 Task: Find connections with filter location Marktredwitz with filter topic #Letsworkwith filter profile language French with filter current company LiveLaw with filter school Navy Children School with filter industry Events Services with filter service category Personal Injury Law with filter keywords title Mentor
Action: Mouse moved to (526, 44)
Screenshot: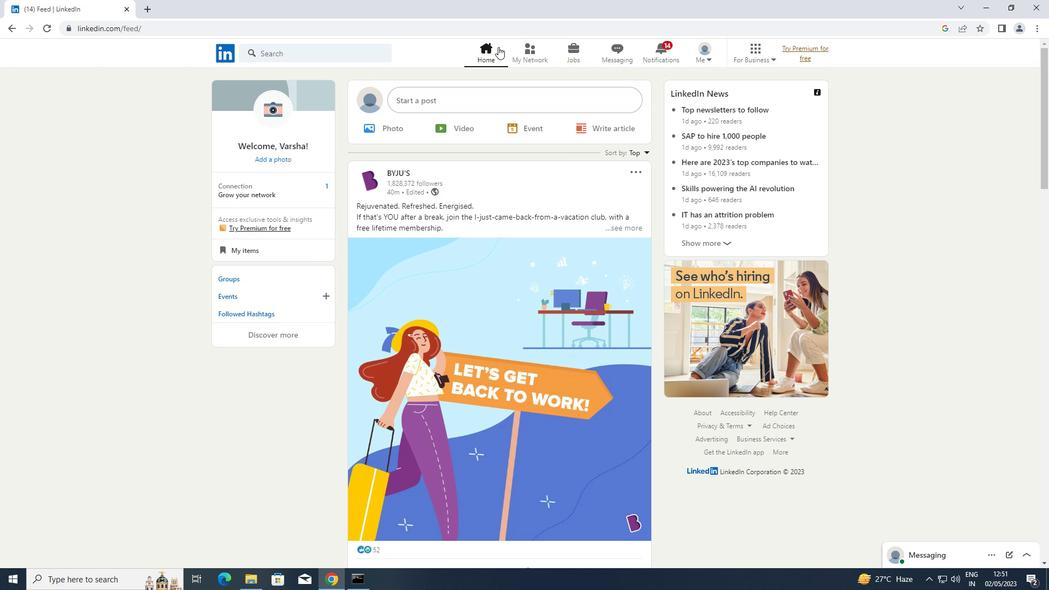 
Action: Mouse pressed left at (526, 44)
Screenshot: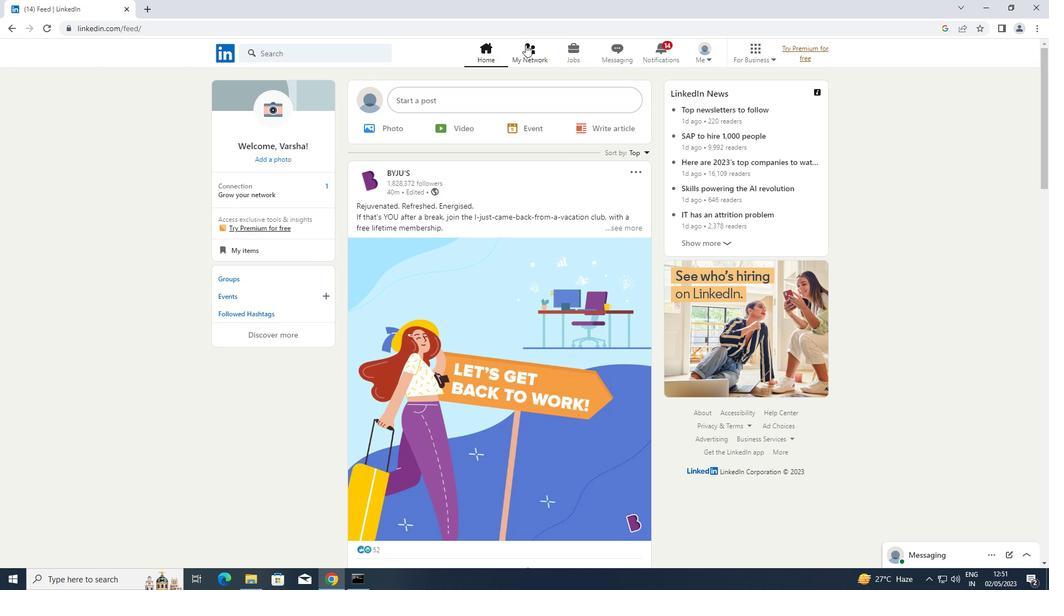 
Action: Mouse moved to (314, 107)
Screenshot: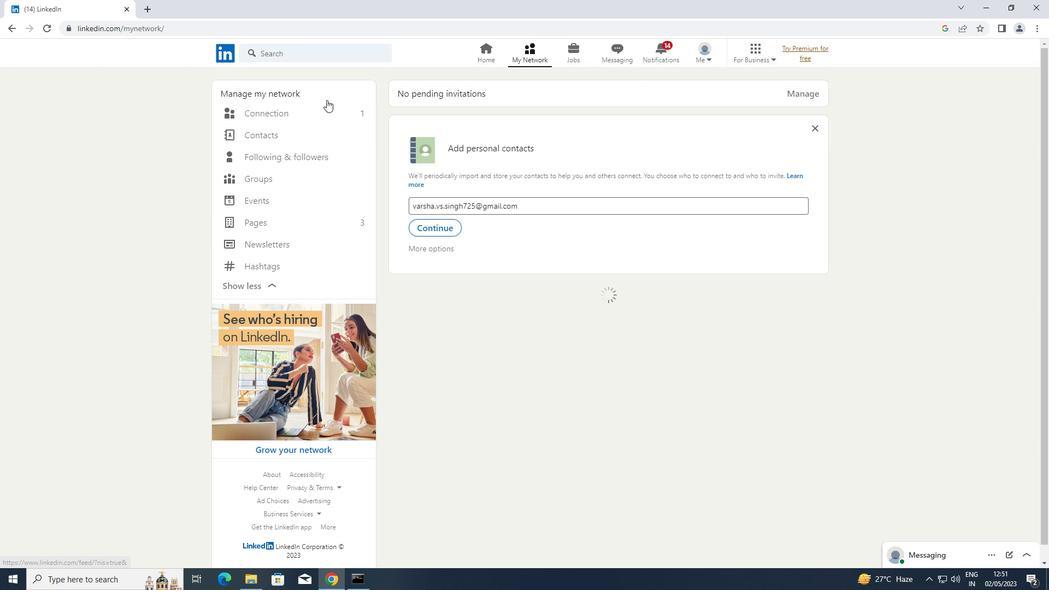 
Action: Mouse pressed left at (314, 107)
Screenshot: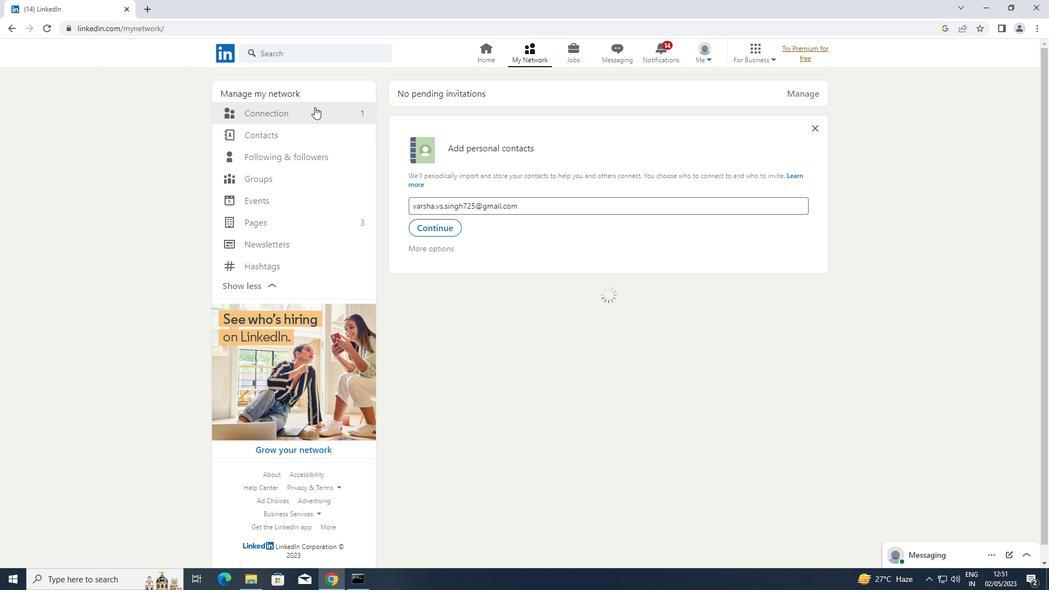 
Action: Mouse moved to (618, 110)
Screenshot: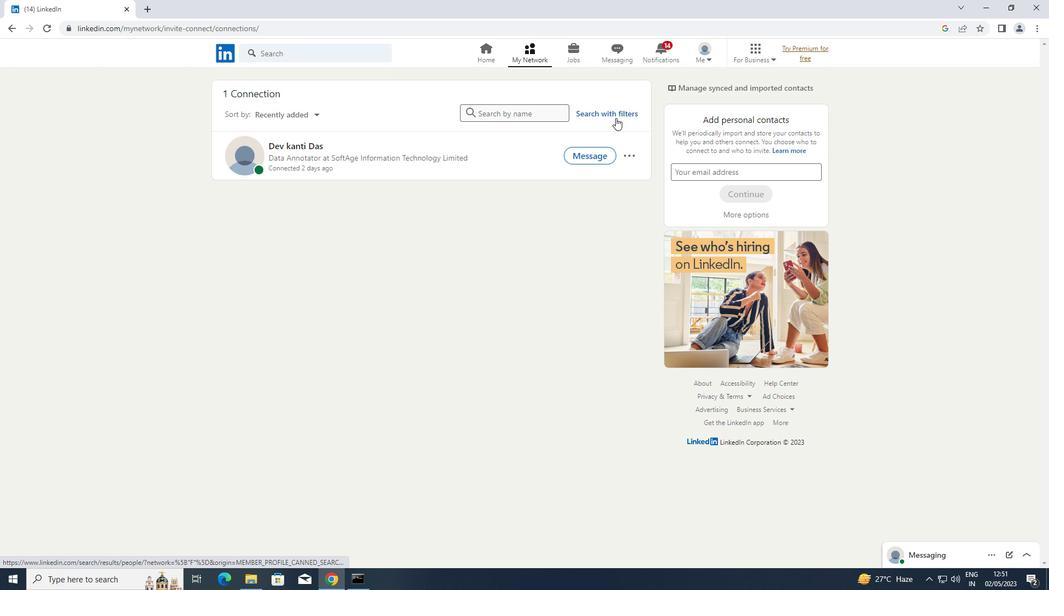 
Action: Mouse pressed left at (618, 110)
Screenshot: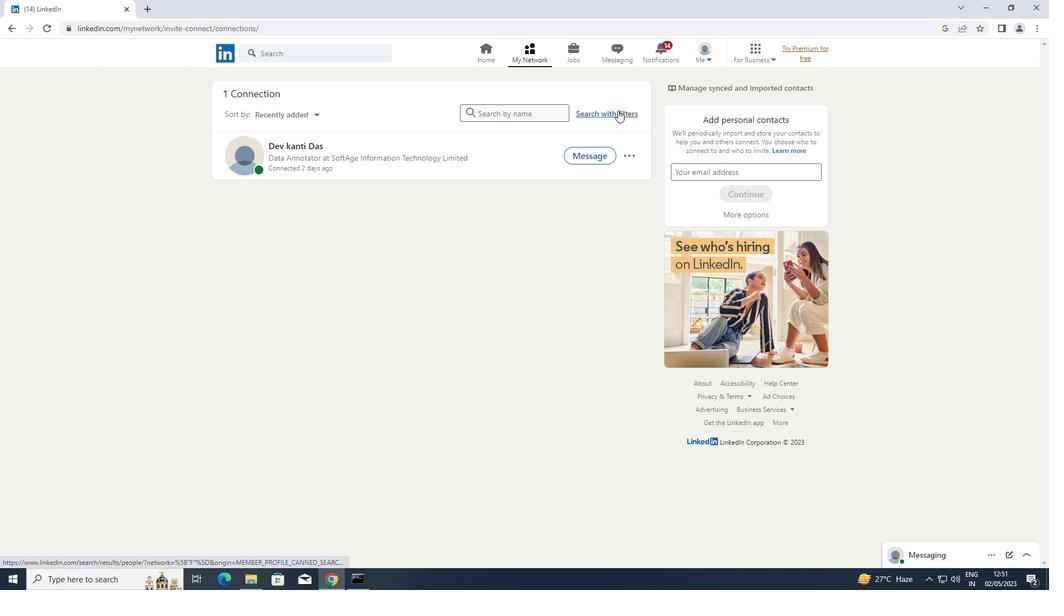 
Action: Mouse moved to (549, 82)
Screenshot: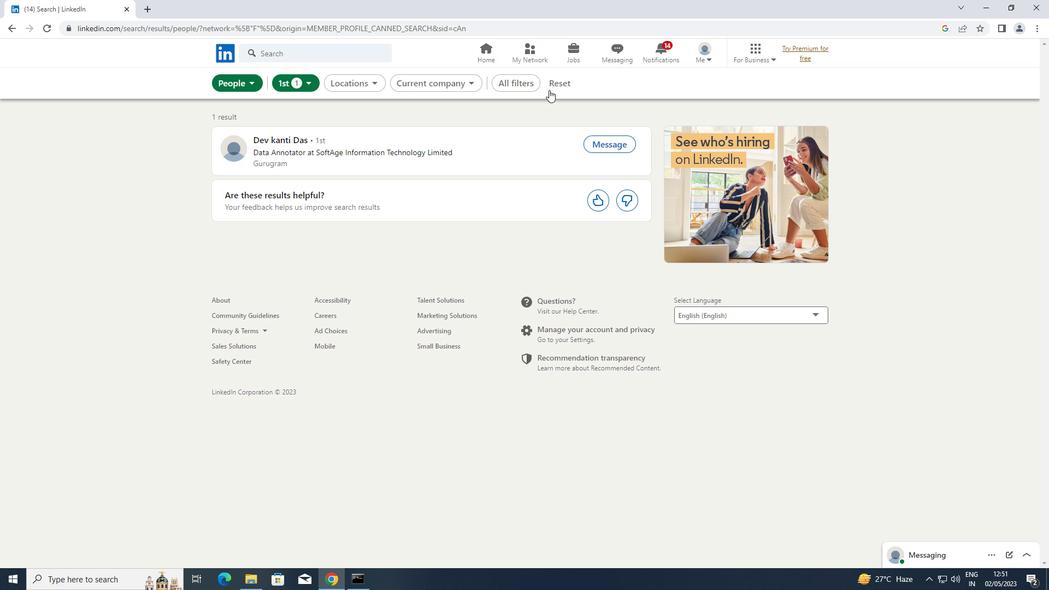 
Action: Mouse pressed left at (549, 82)
Screenshot: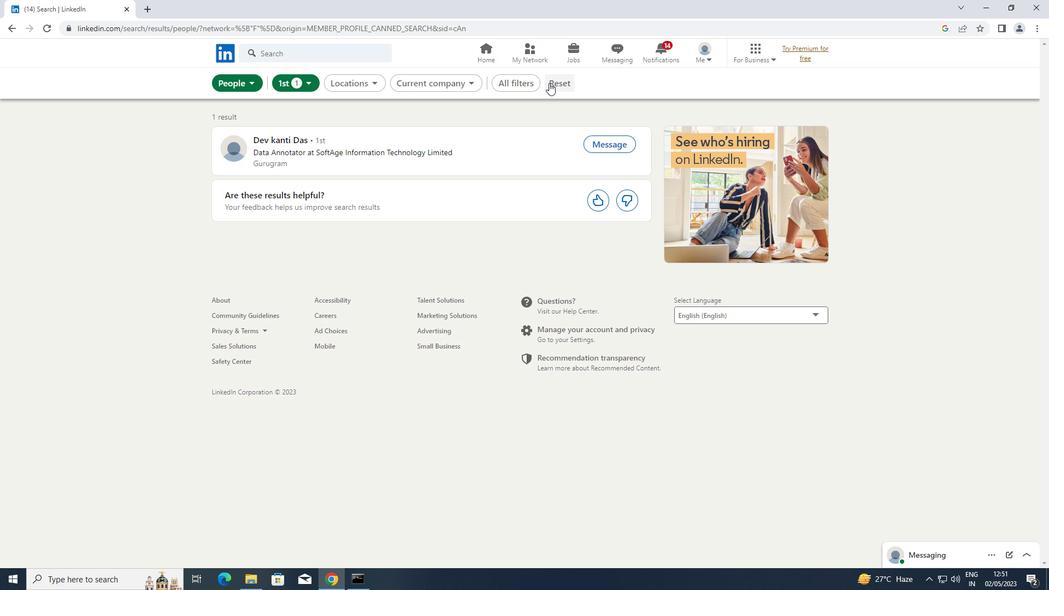 
Action: Mouse moved to (549, 84)
Screenshot: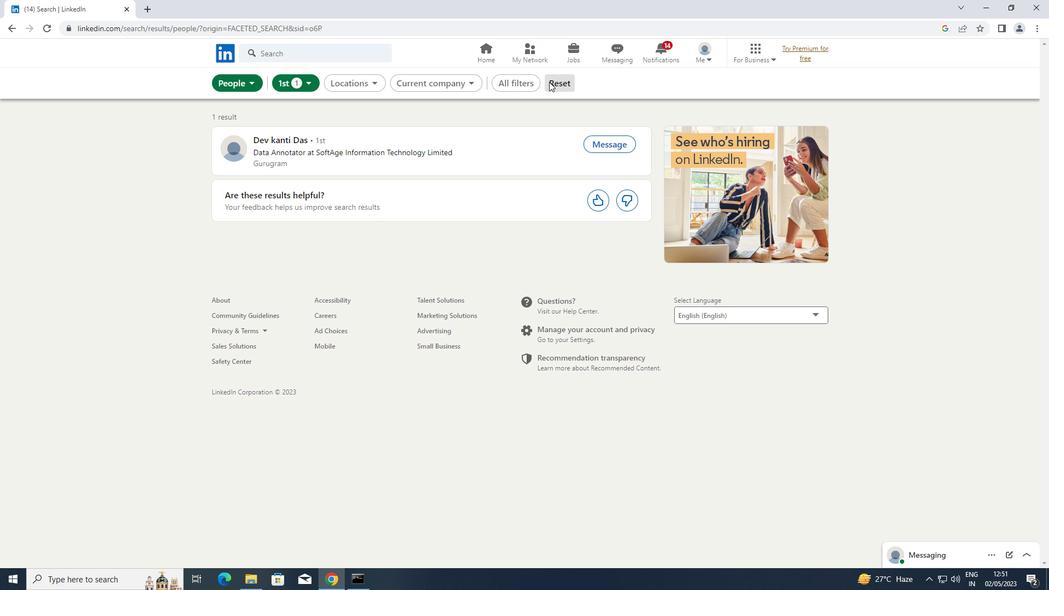 
Action: Mouse pressed left at (549, 84)
Screenshot: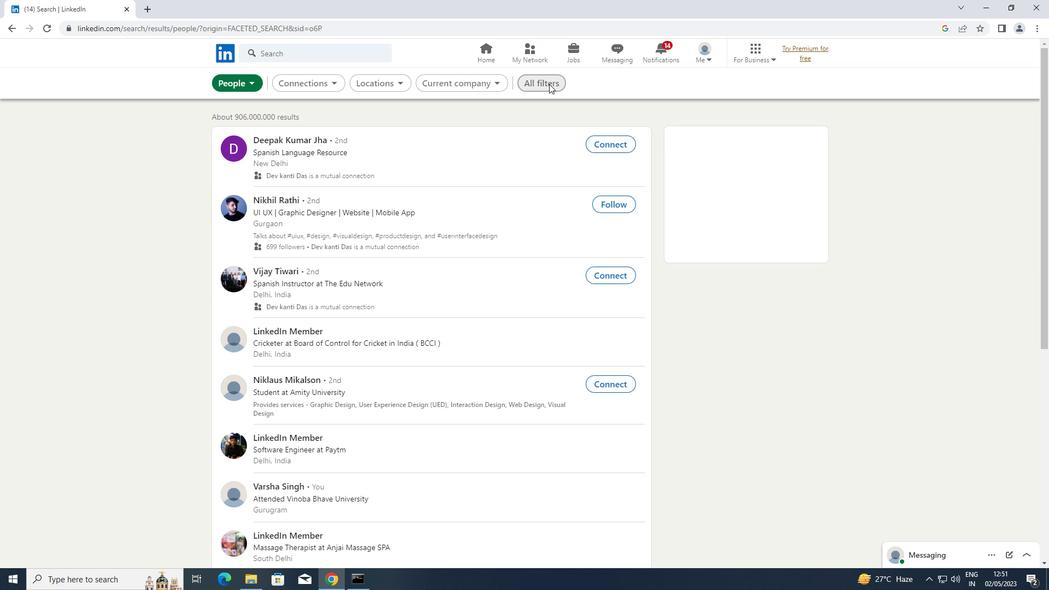 
Action: Mouse moved to (715, 201)
Screenshot: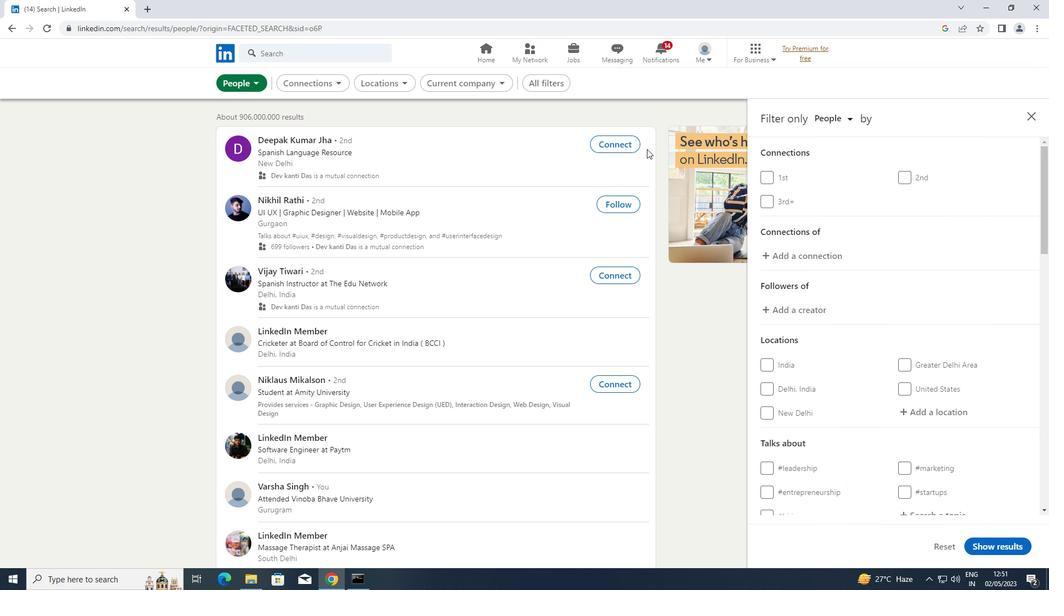 
Action: Mouse scrolled (715, 201) with delta (0, 0)
Screenshot: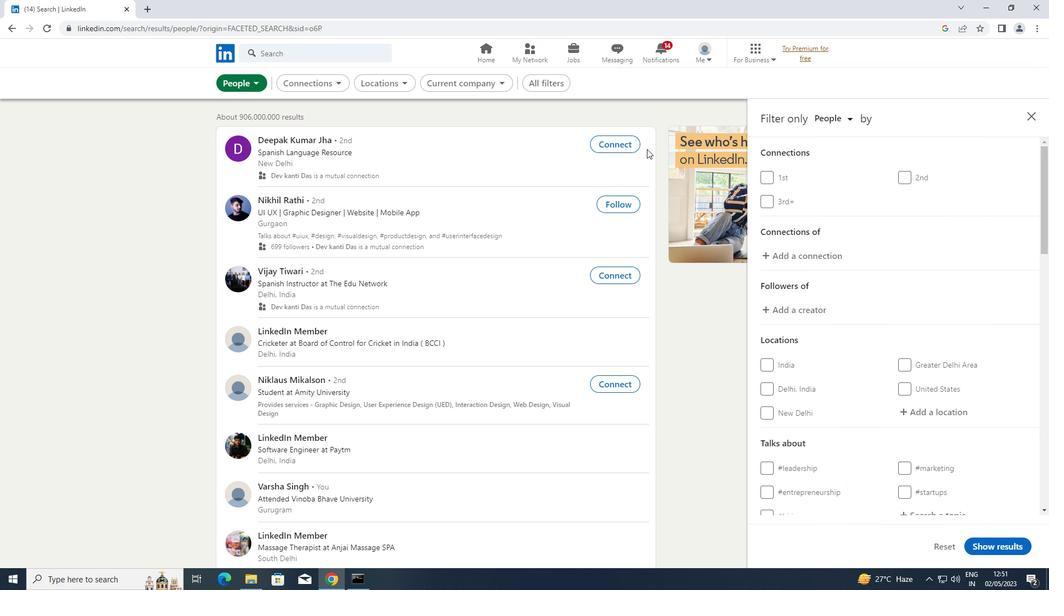 
Action: Mouse moved to (720, 206)
Screenshot: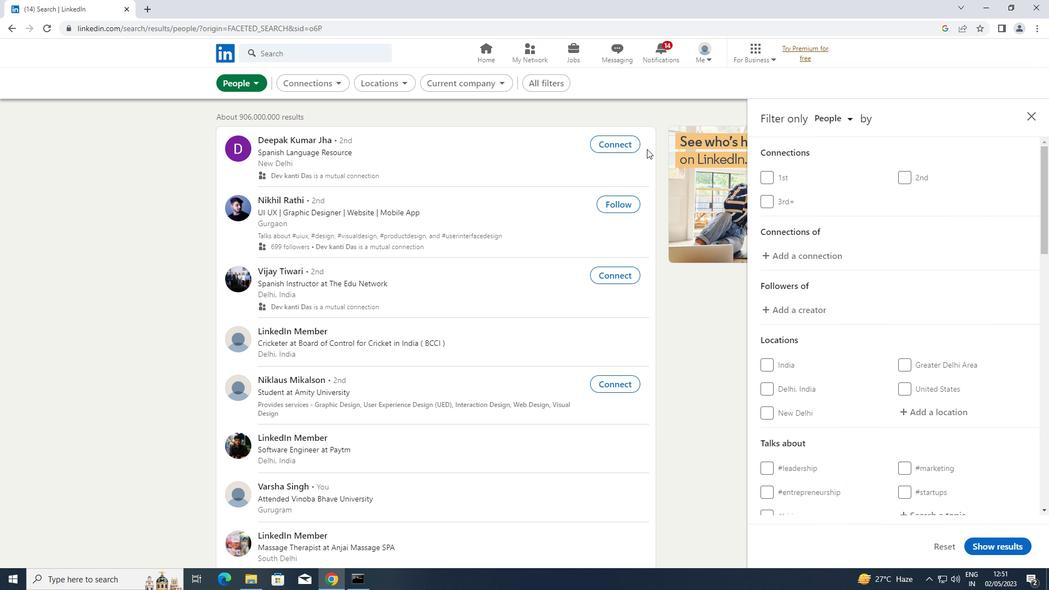 
Action: Mouse scrolled (720, 205) with delta (0, 0)
Screenshot: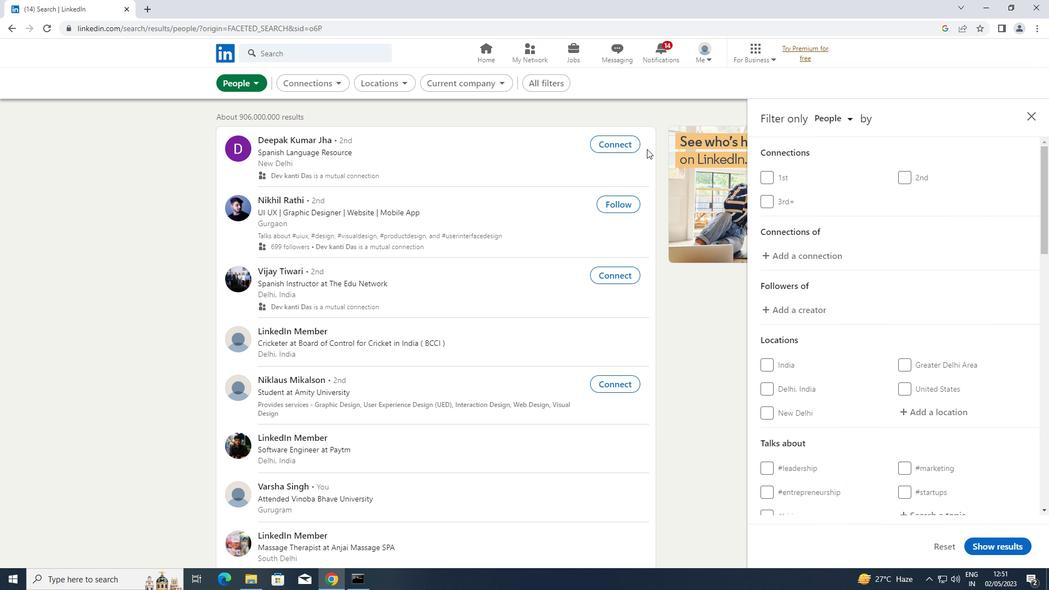 
Action: Mouse moved to (720, 206)
Screenshot: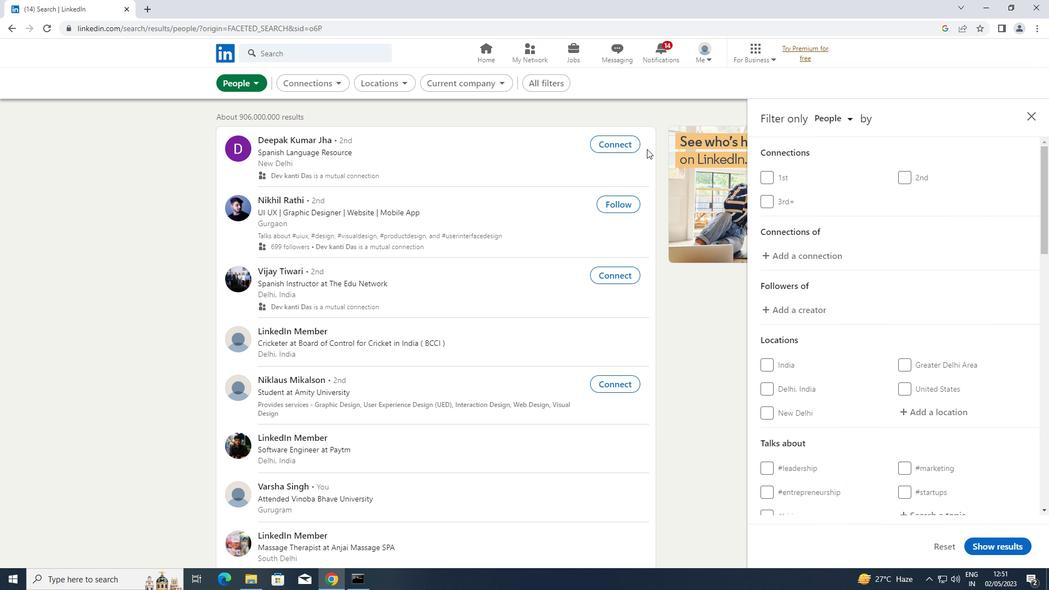 
Action: Mouse scrolled (720, 205) with delta (0, 0)
Screenshot: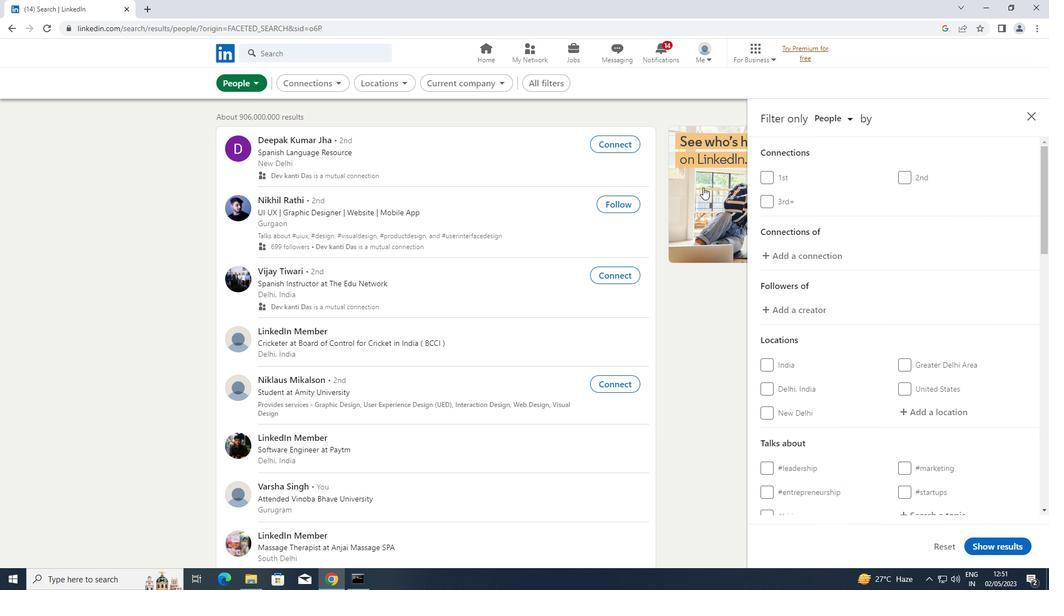 
Action: Mouse moved to (948, 406)
Screenshot: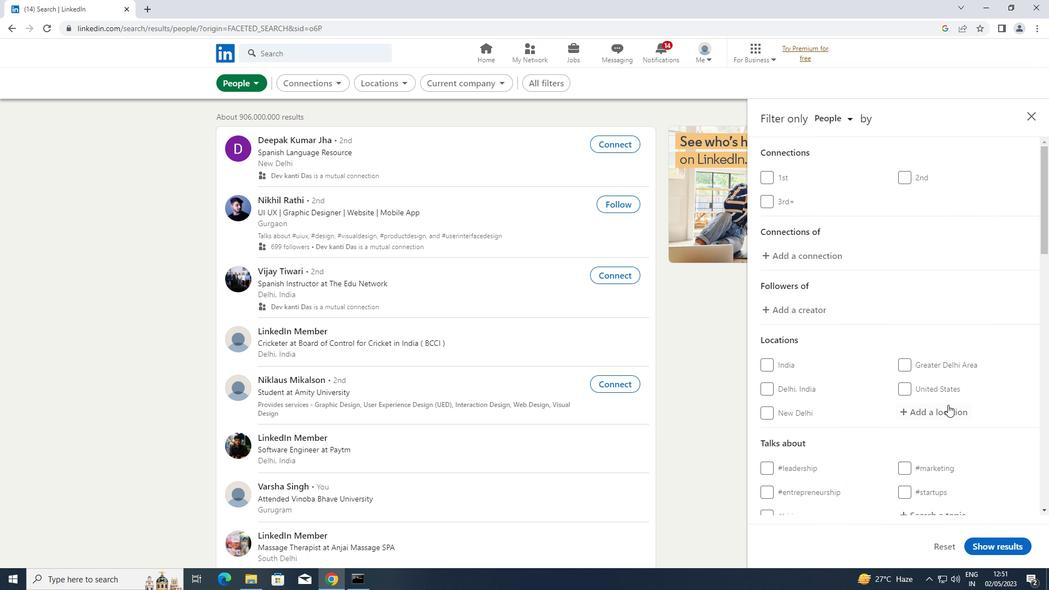 
Action: Mouse pressed left at (948, 406)
Screenshot: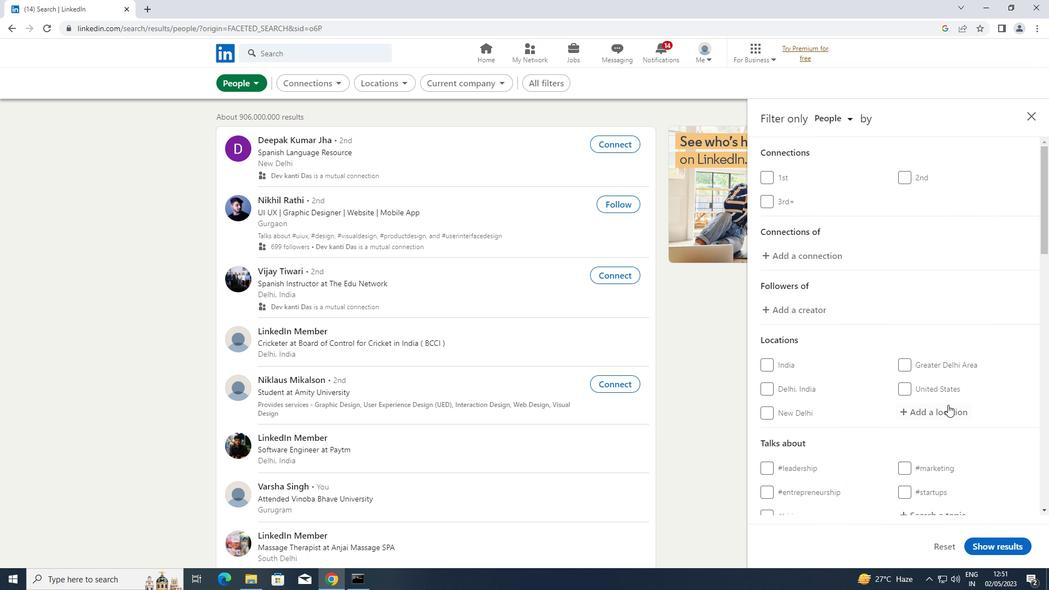 
Action: Mouse moved to (948, 407)
Screenshot: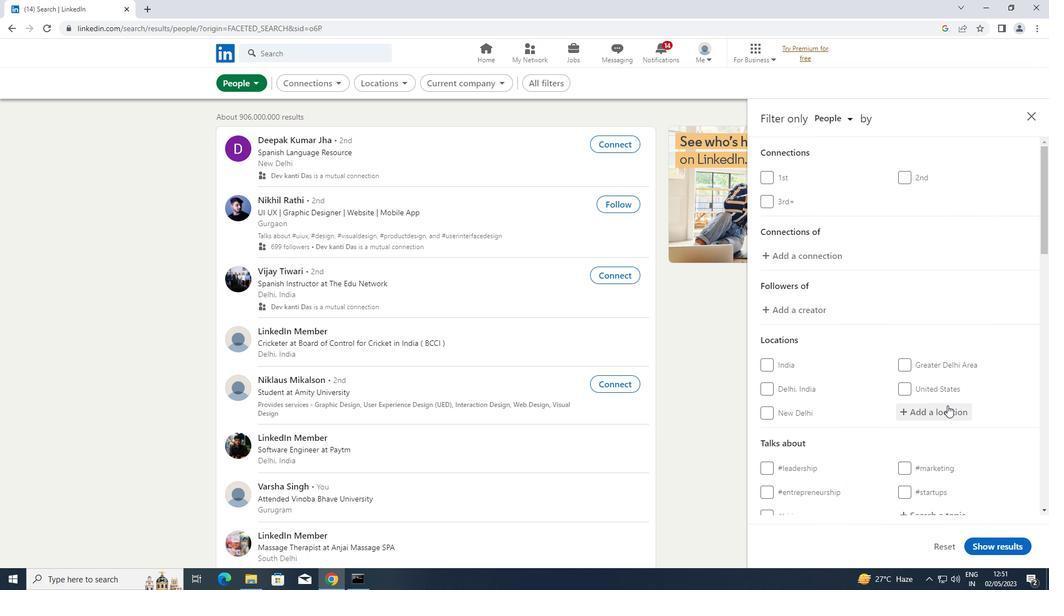 
Action: Key pressed <Key.shift>MARKTREDWITZ
Screenshot: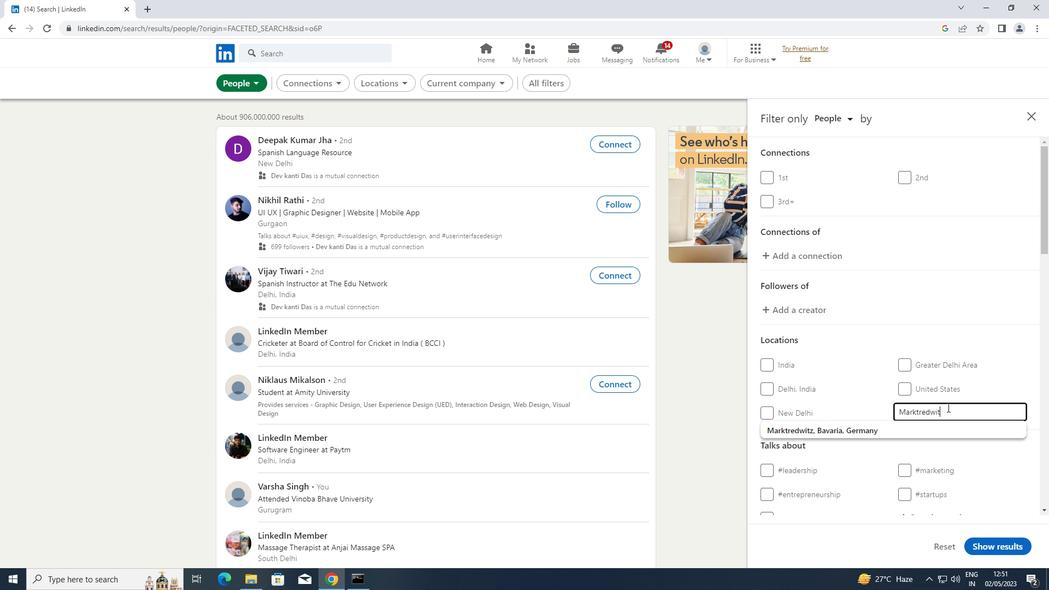 
Action: Mouse moved to (941, 460)
Screenshot: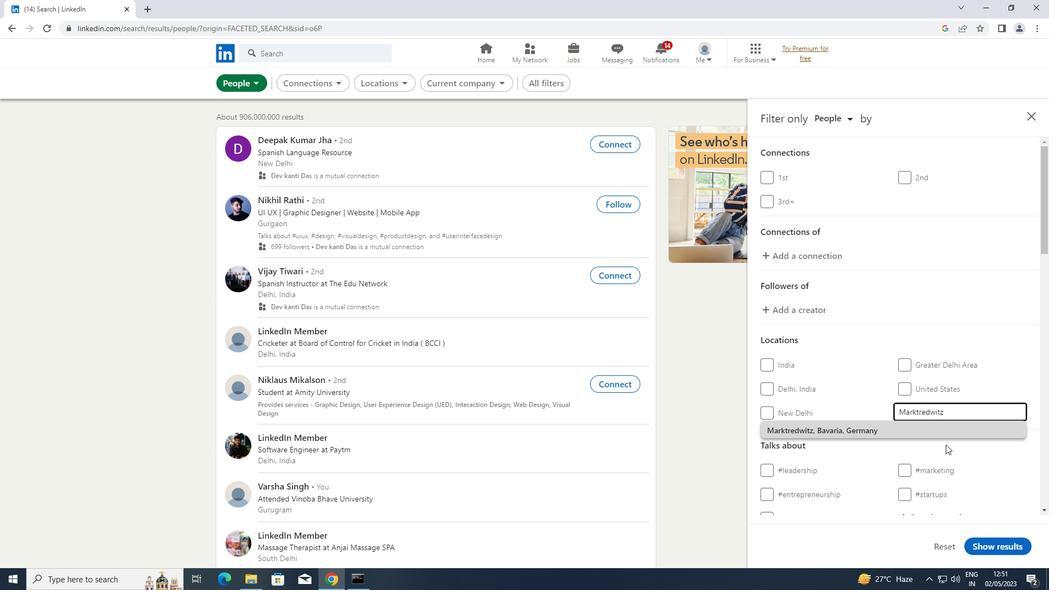 
Action: Mouse scrolled (941, 459) with delta (0, 0)
Screenshot: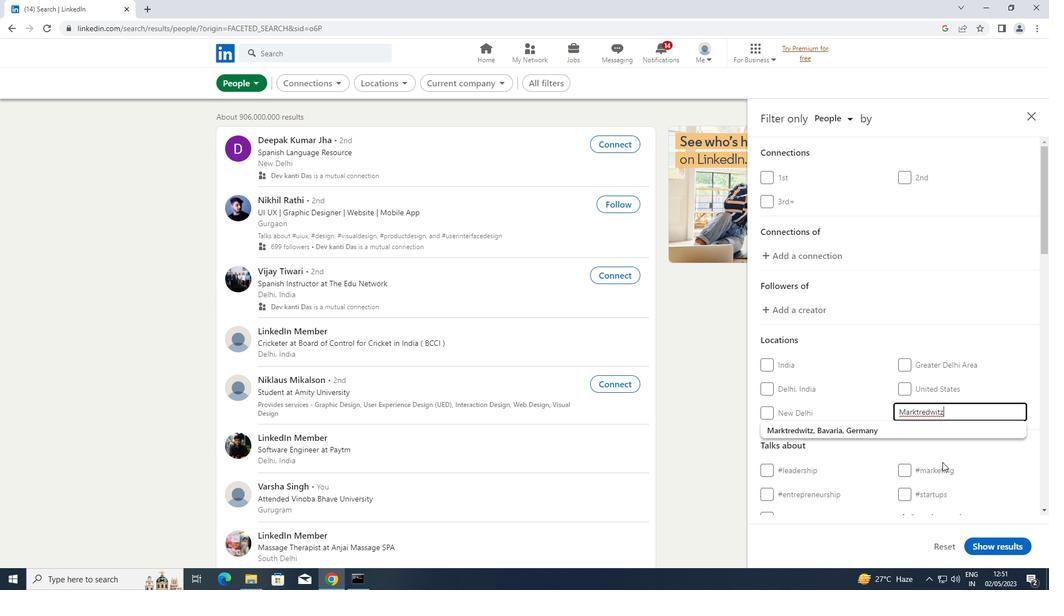 
Action: Mouse scrolled (941, 459) with delta (0, 0)
Screenshot: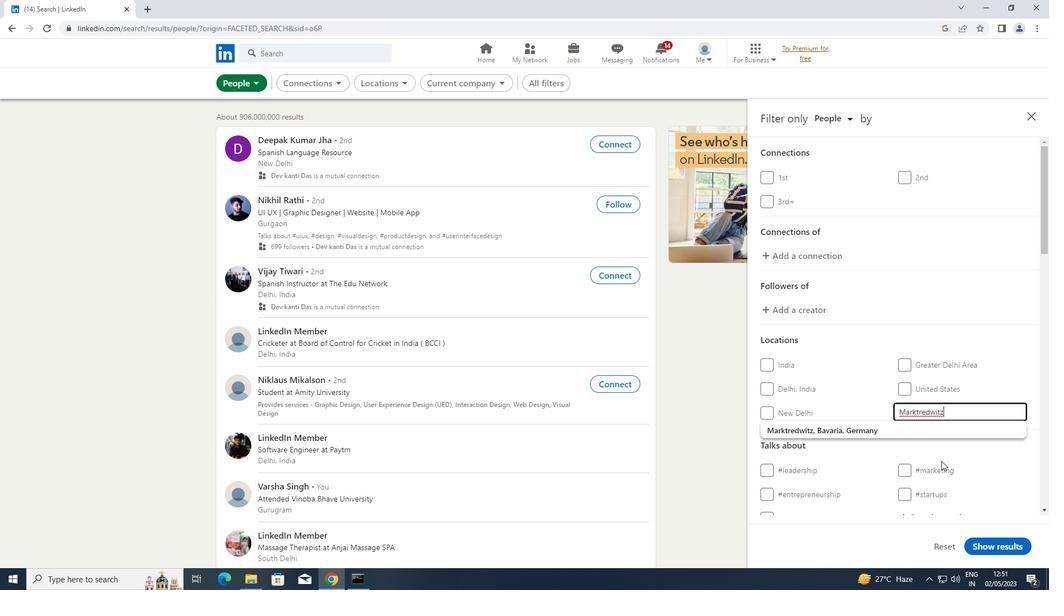 
Action: Mouse moved to (935, 409)
Screenshot: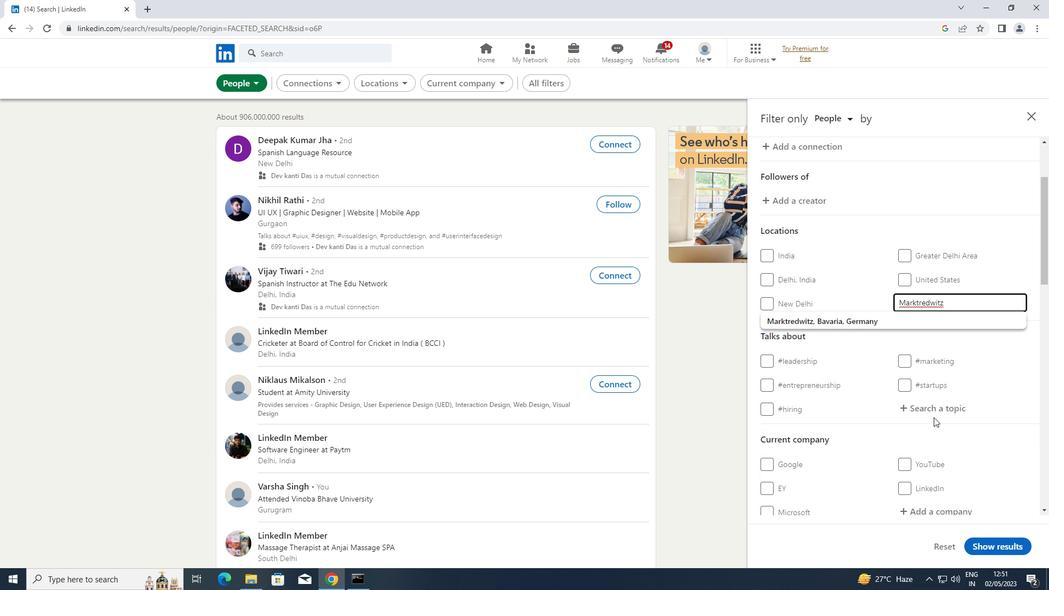 
Action: Mouse pressed left at (935, 409)
Screenshot: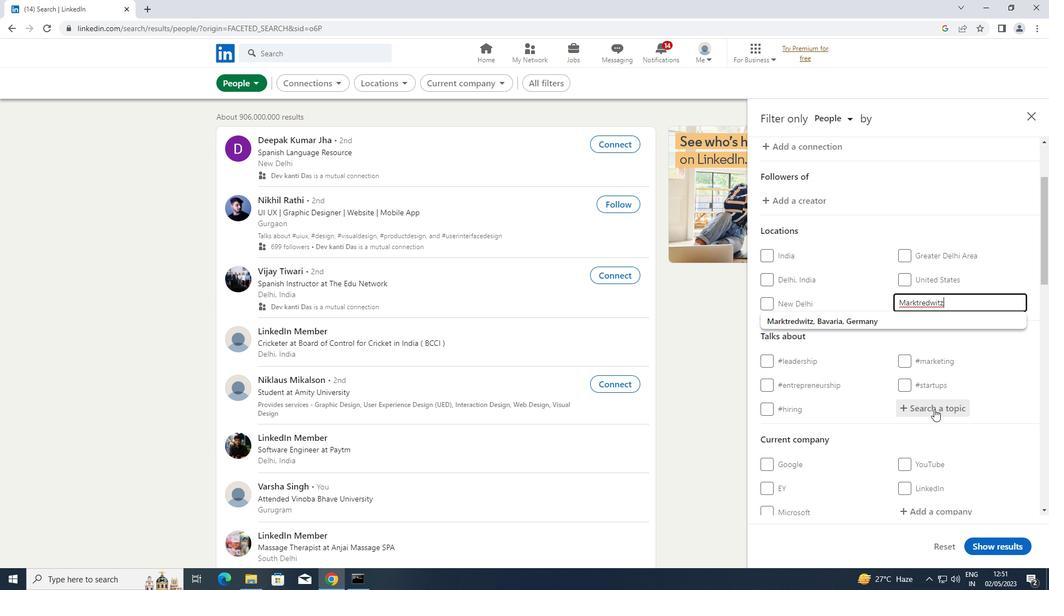 
Action: Key pressed <Key.shift>LETSWO
Screenshot: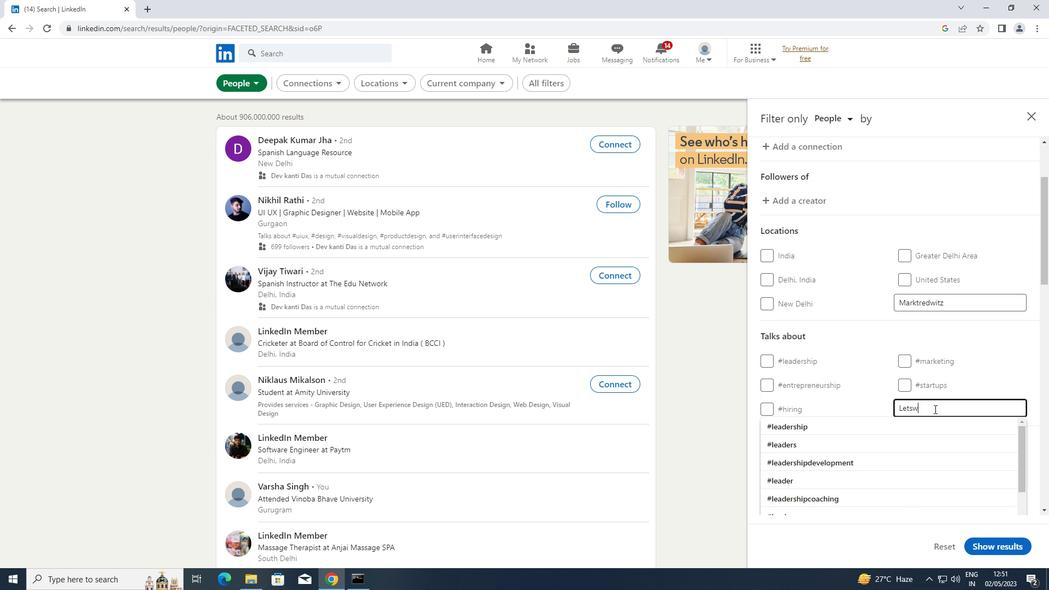 
Action: Mouse moved to (827, 427)
Screenshot: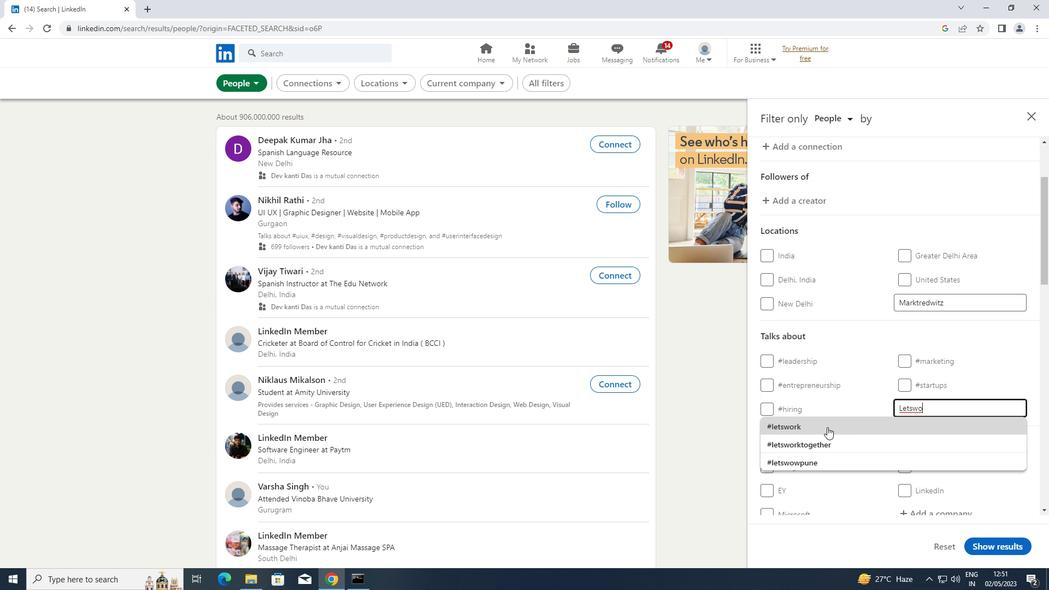 
Action: Mouse pressed left at (827, 427)
Screenshot: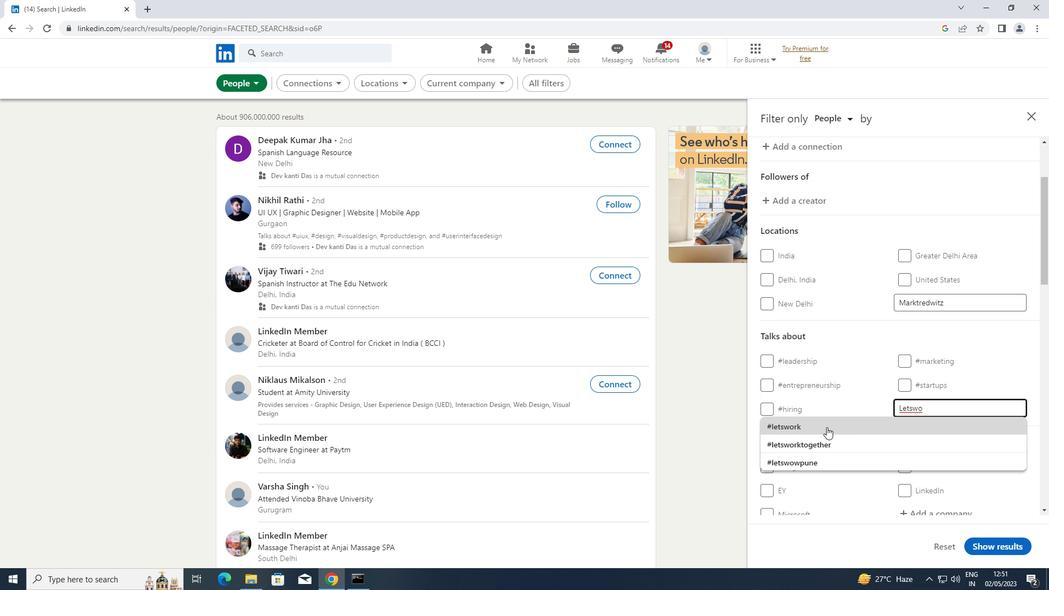 
Action: Mouse moved to (826, 426)
Screenshot: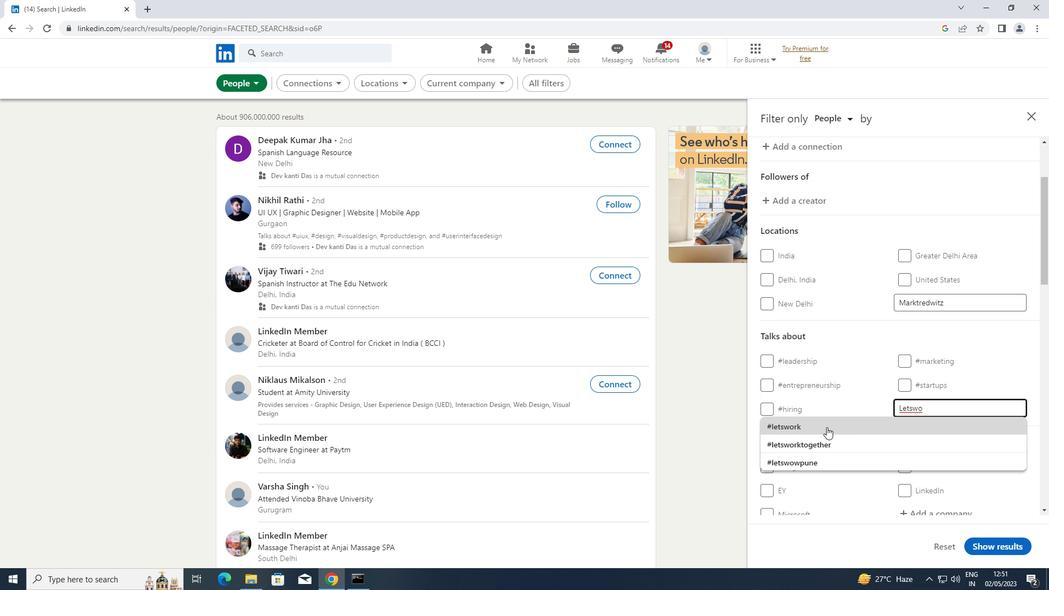 
Action: Mouse scrolled (826, 426) with delta (0, 0)
Screenshot: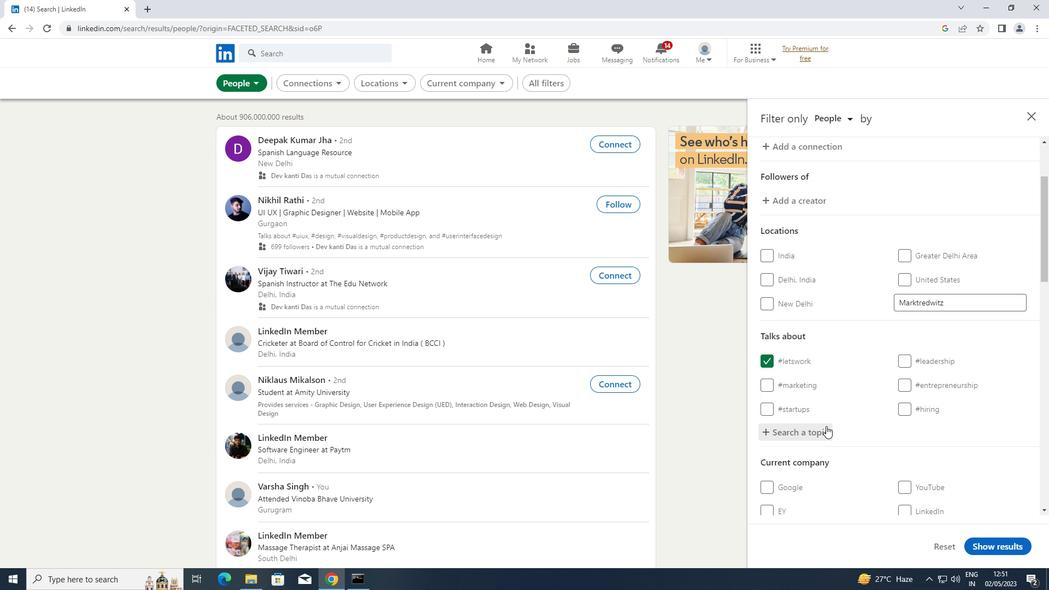 
Action: Mouse scrolled (826, 426) with delta (0, 0)
Screenshot: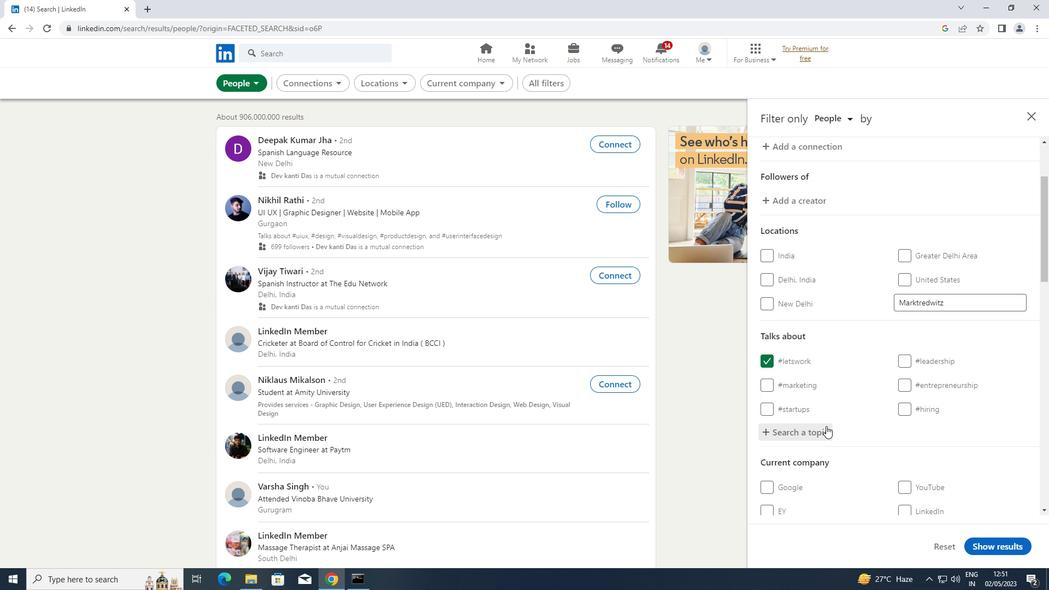 
Action: Mouse scrolled (826, 426) with delta (0, 0)
Screenshot: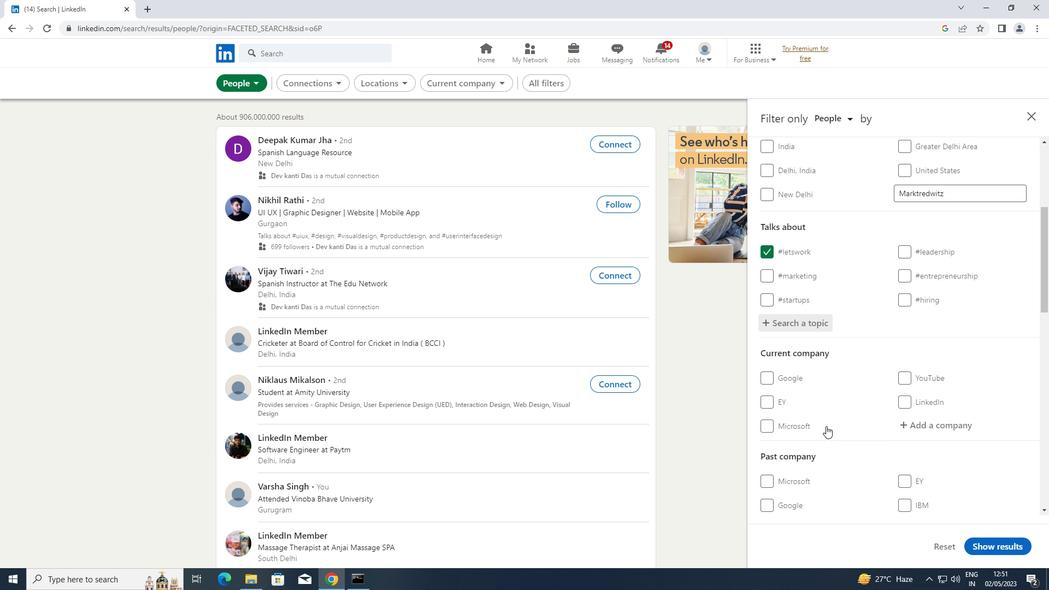 
Action: Mouse scrolled (826, 426) with delta (0, 0)
Screenshot: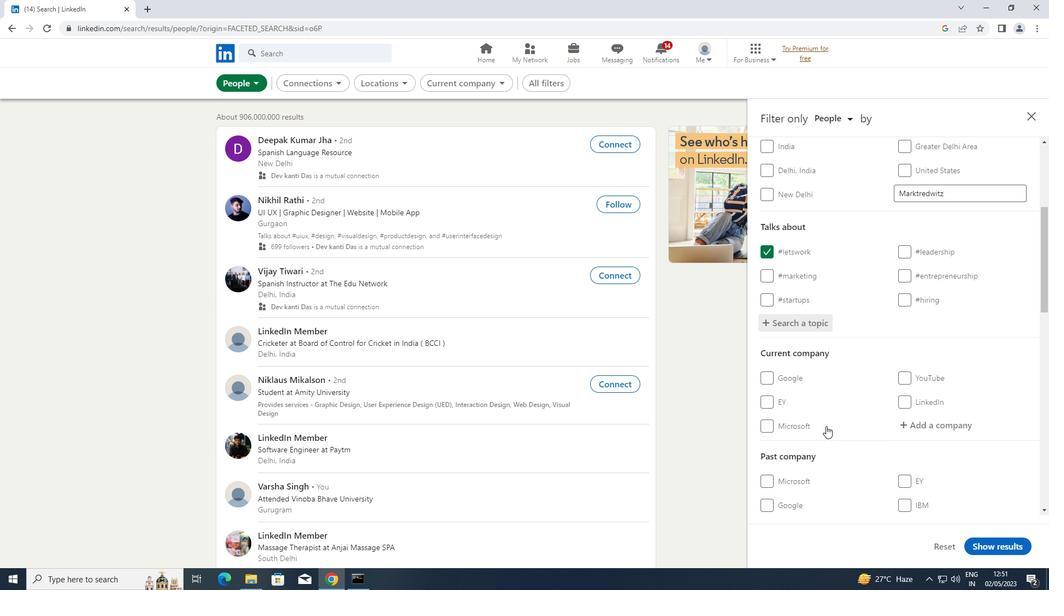 
Action: Mouse scrolled (826, 426) with delta (0, 0)
Screenshot: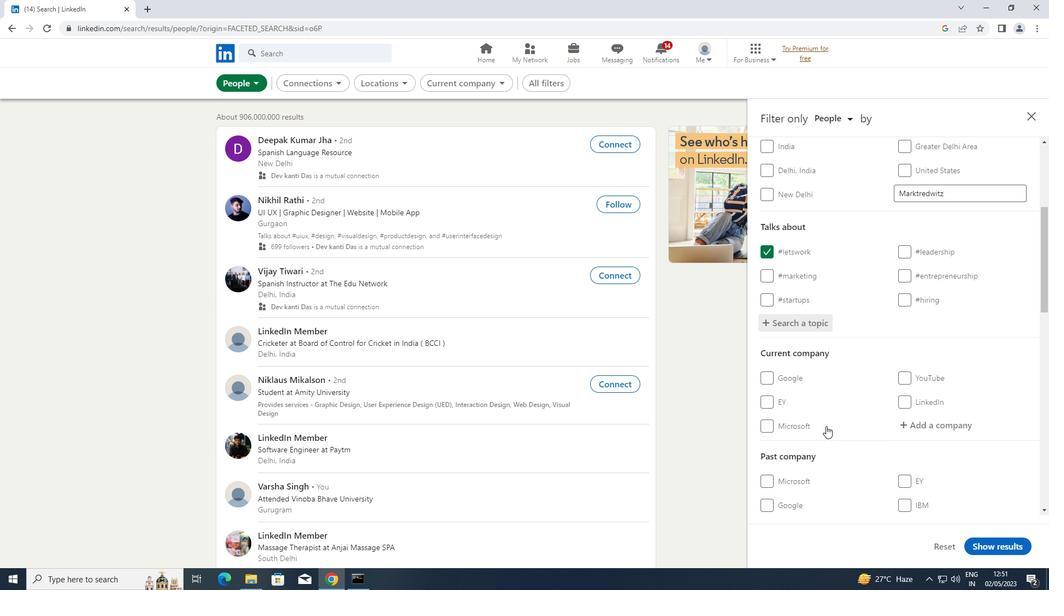 
Action: Mouse scrolled (826, 426) with delta (0, 0)
Screenshot: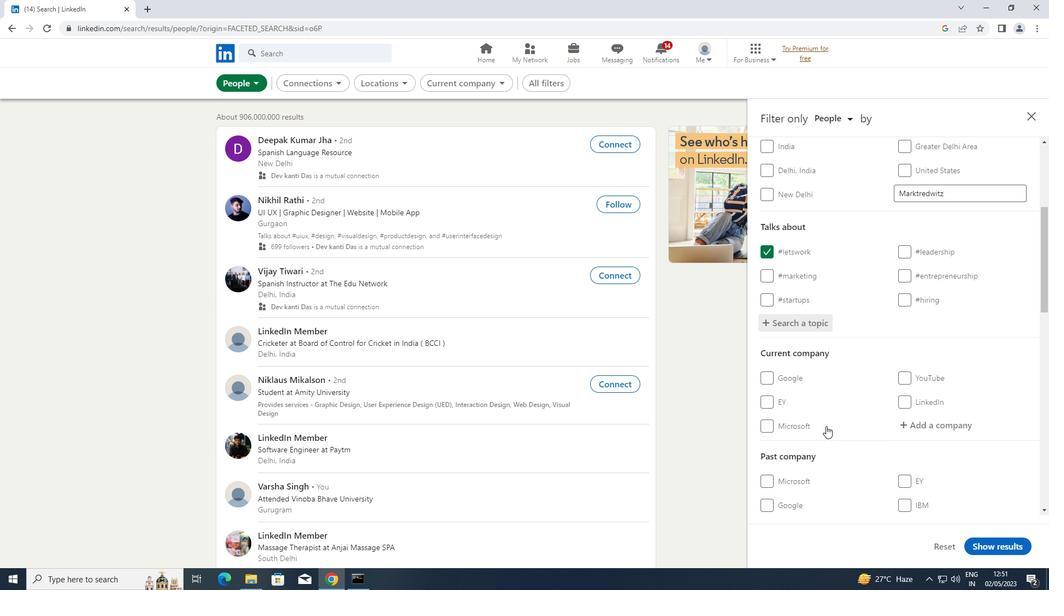 
Action: Mouse scrolled (826, 426) with delta (0, 0)
Screenshot: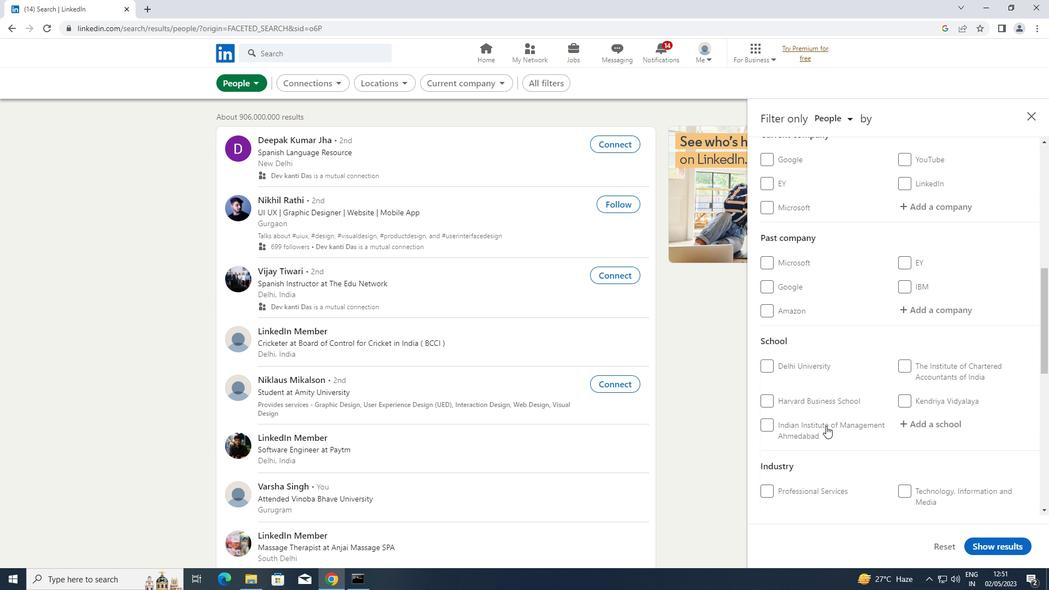 
Action: Mouse scrolled (826, 426) with delta (0, 0)
Screenshot: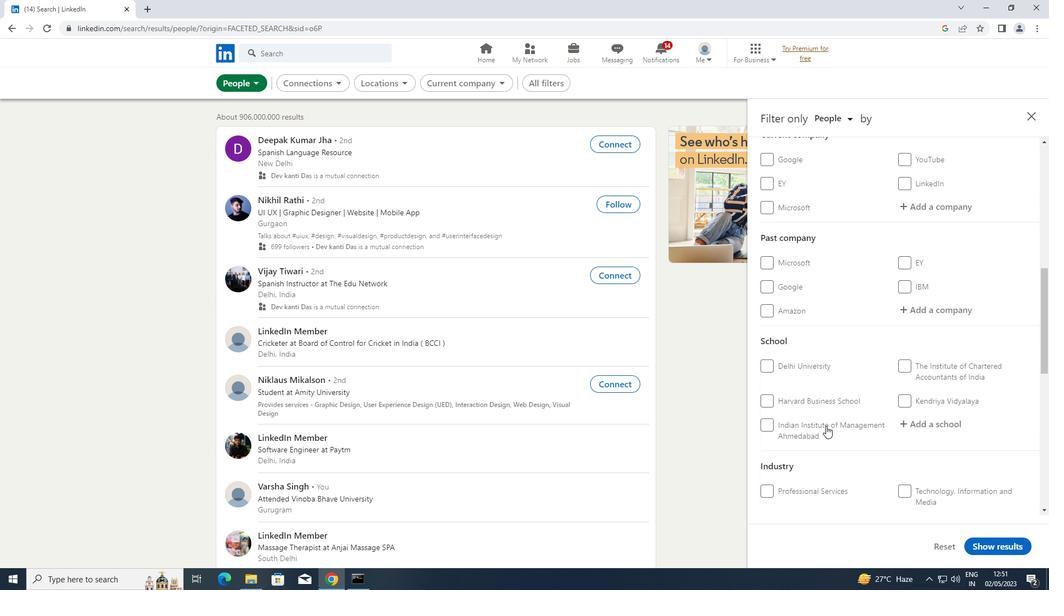 
Action: Mouse scrolled (826, 426) with delta (0, 0)
Screenshot: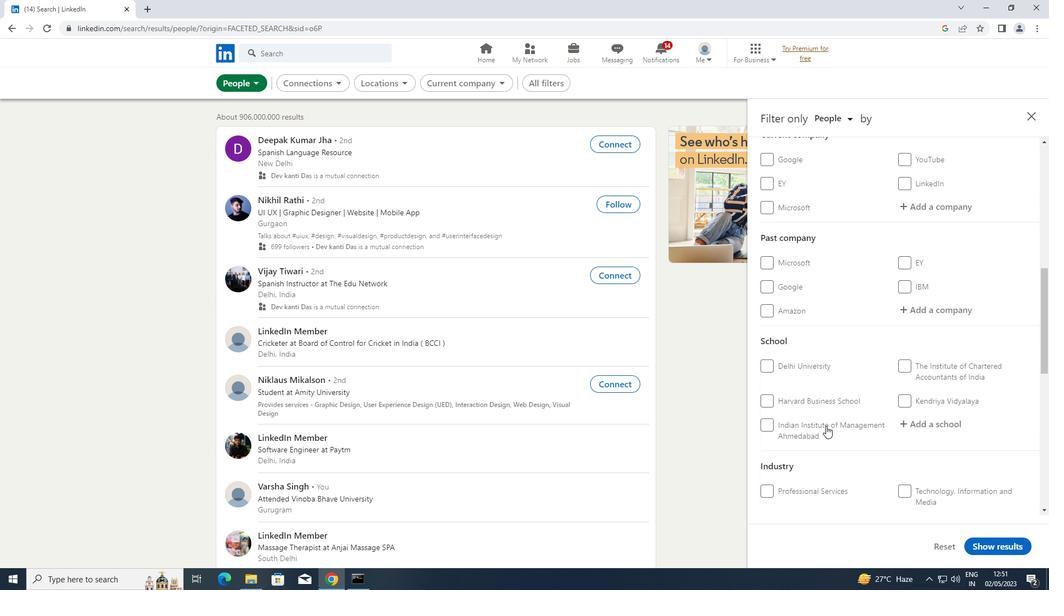 
Action: Mouse scrolled (826, 426) with delta (0, 0)
Screenshot: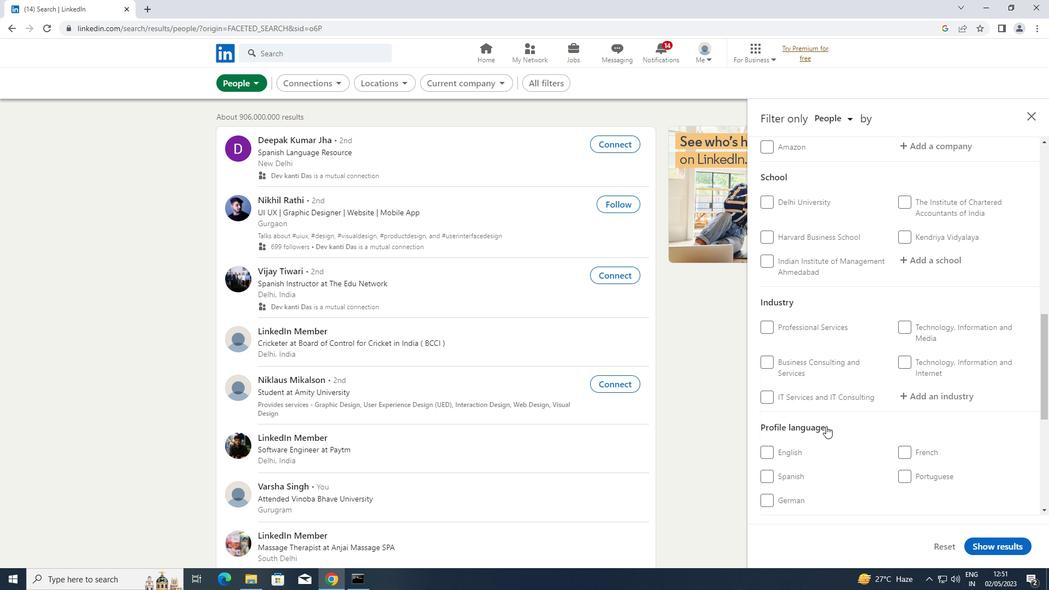 
Action: Mouse scrolled (826, 426) with delta (0, 0)
Screenshot: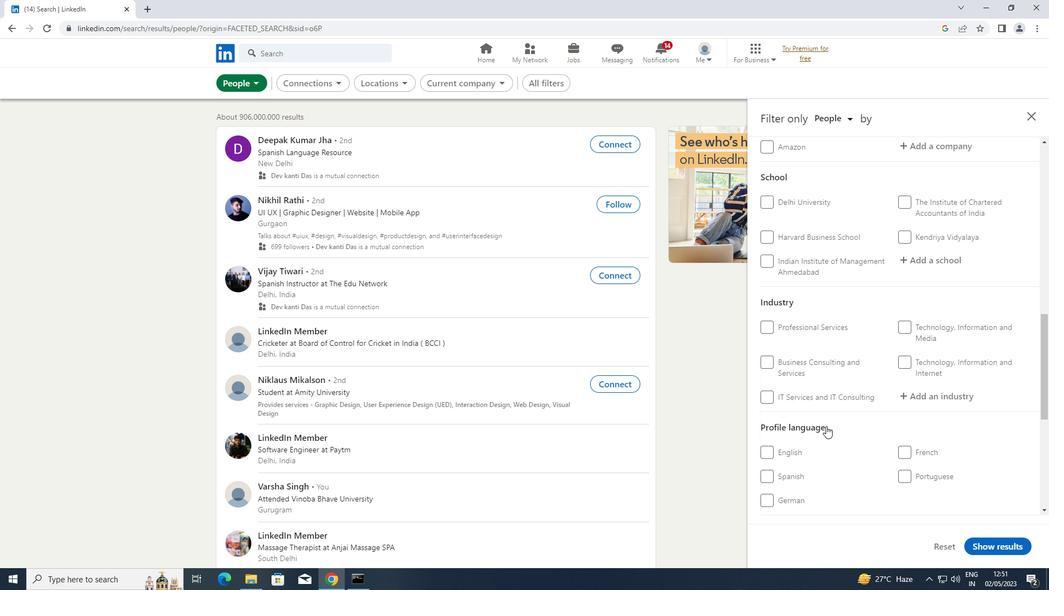 
Action: Mouse scrolled (826, 426) with delta (0, 0)
Screenshot: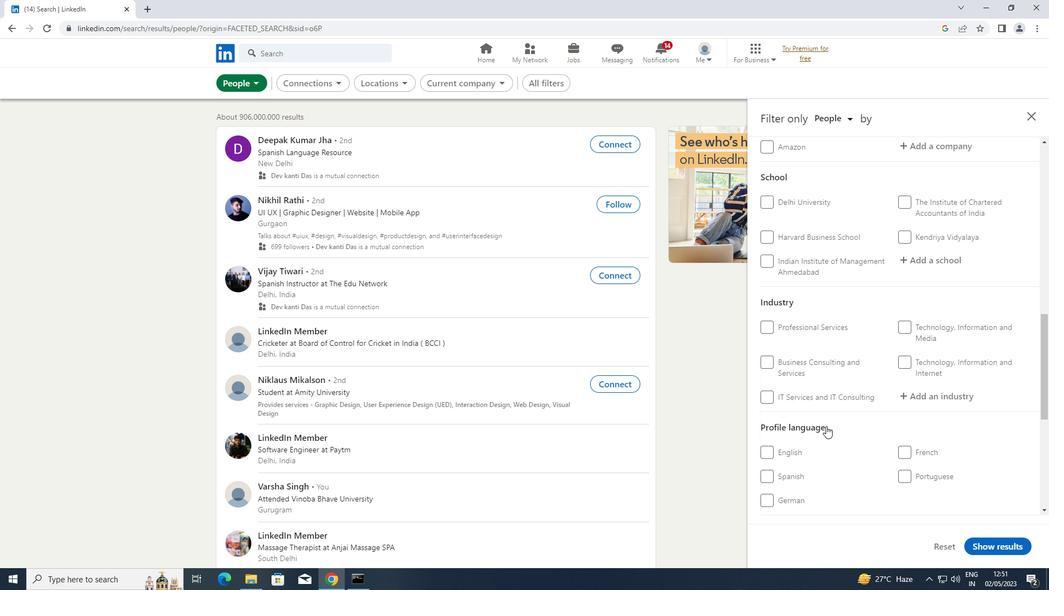 
Action: Mouse moved to (827, 416)
Screenshot: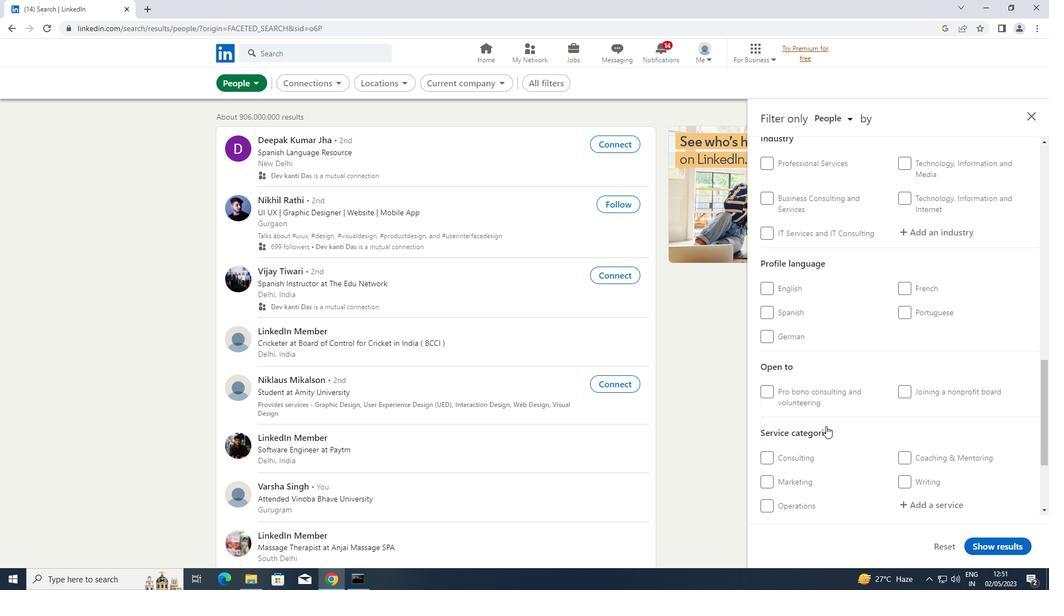 
Action: Mouse scrolled (827, 416) with delta (0, 0)
Screenshot: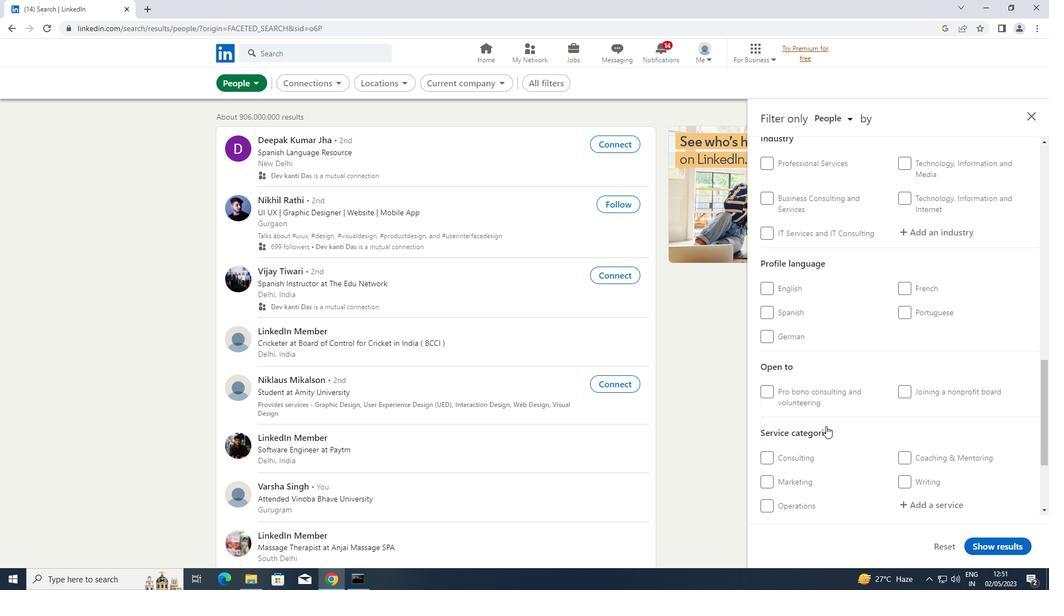 
Action: Mouse moved to (909, 339)
Screenshot: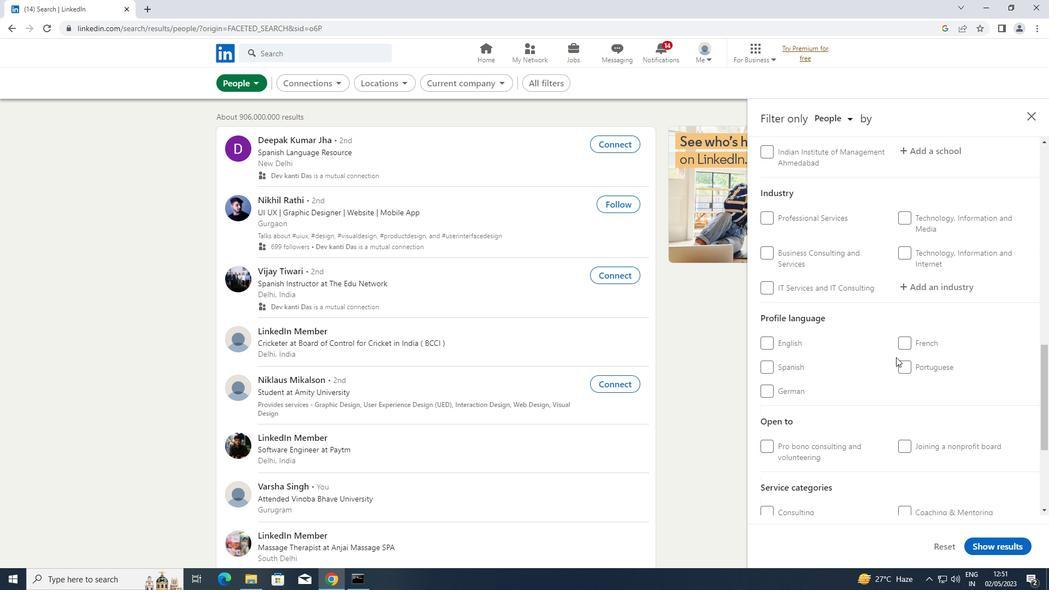 
Action: Mouse pressed left at (909, 339)
Screenshot: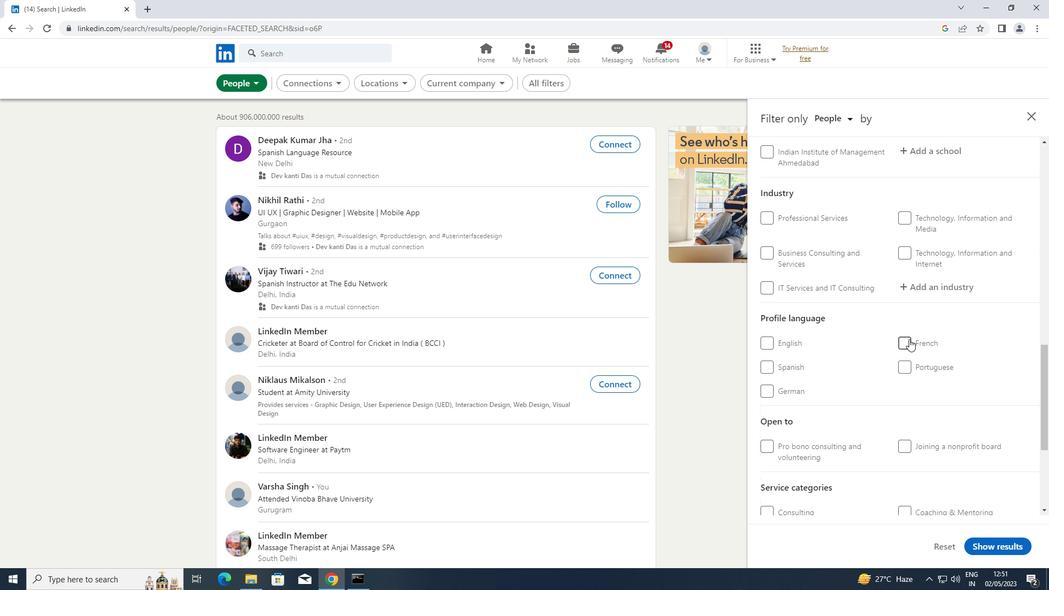 
Action: Mouse moved to (890, 351)
Screenshot: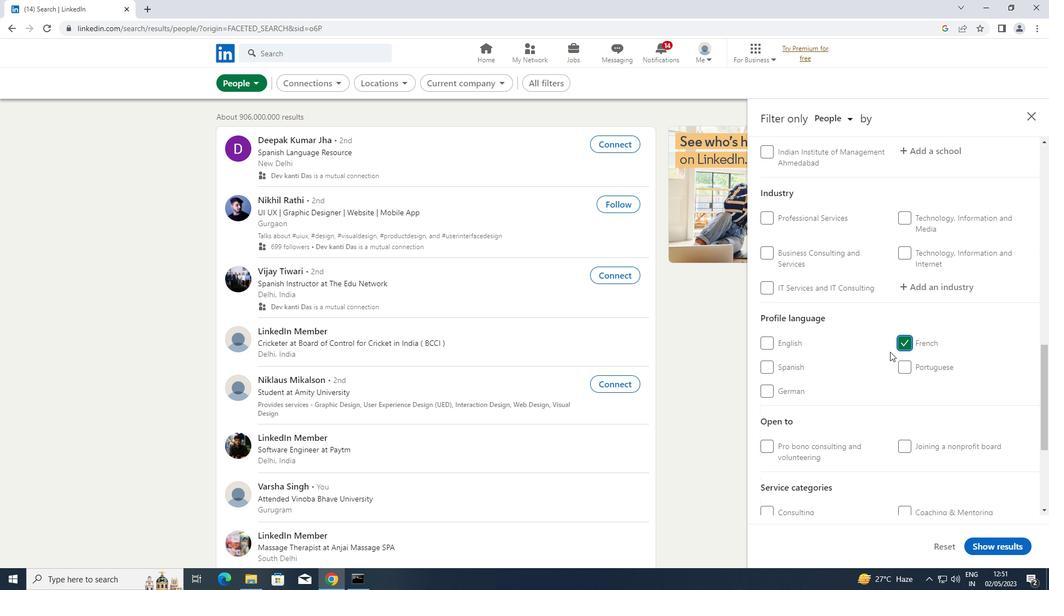 
Action: Mouse scrolled (890, 351) with delta (0, 0)
Screenshot: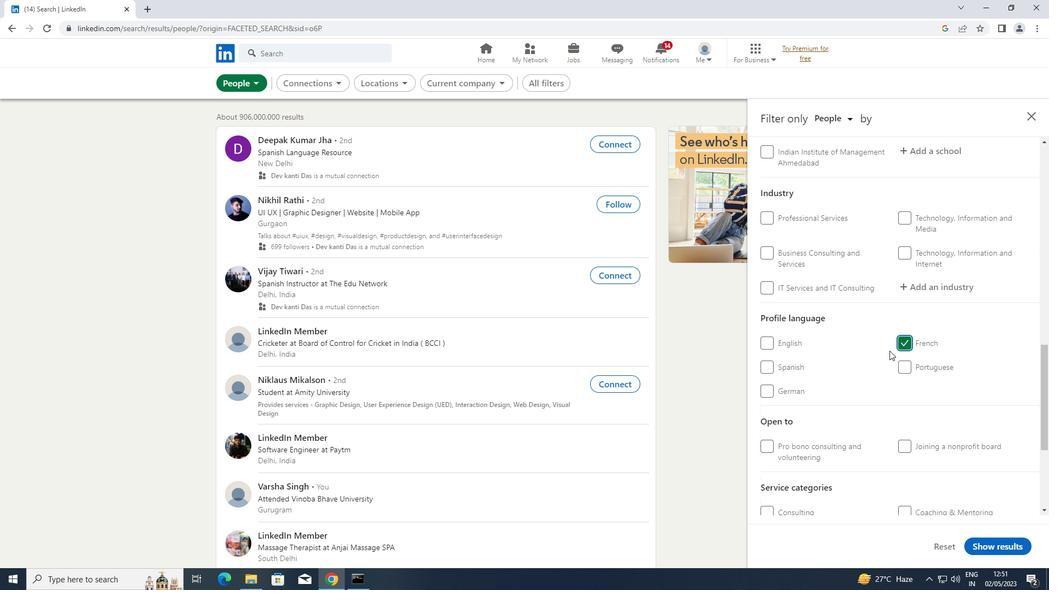 
Action: Mouse scrolled (890, 351) with delta (0, 0)
Screenshot: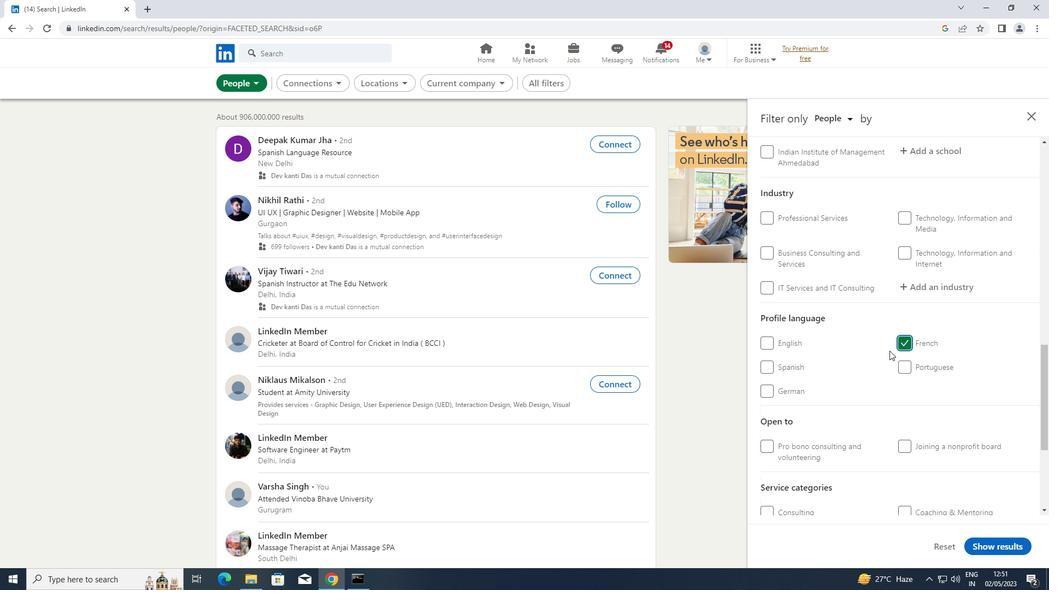 
Action: Mouse scrolled (890, 351) with delta (0, 0)
Screenshot: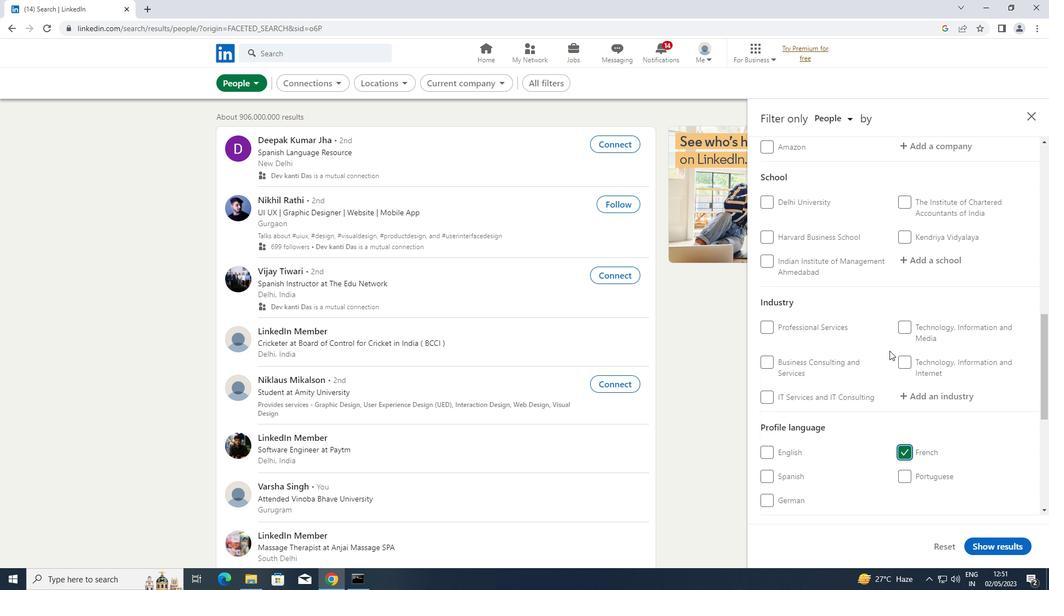 
Action: Mouse scrolled (890, 351) with delta (0, 0)
Screenshot: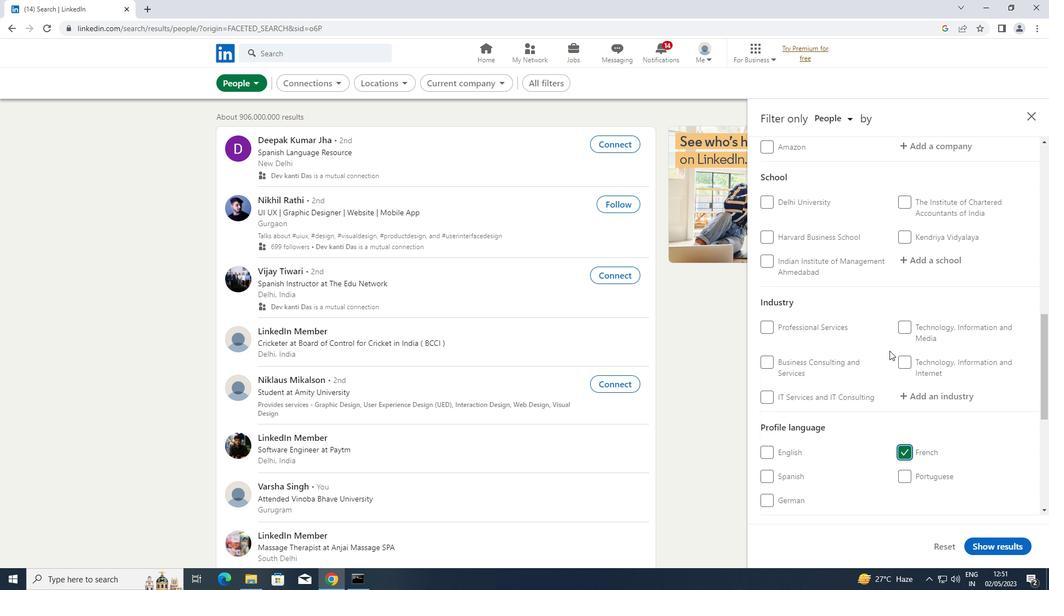 
Action: Mouse scrolled (890, 351) with delta (0, 0)
Screenshot: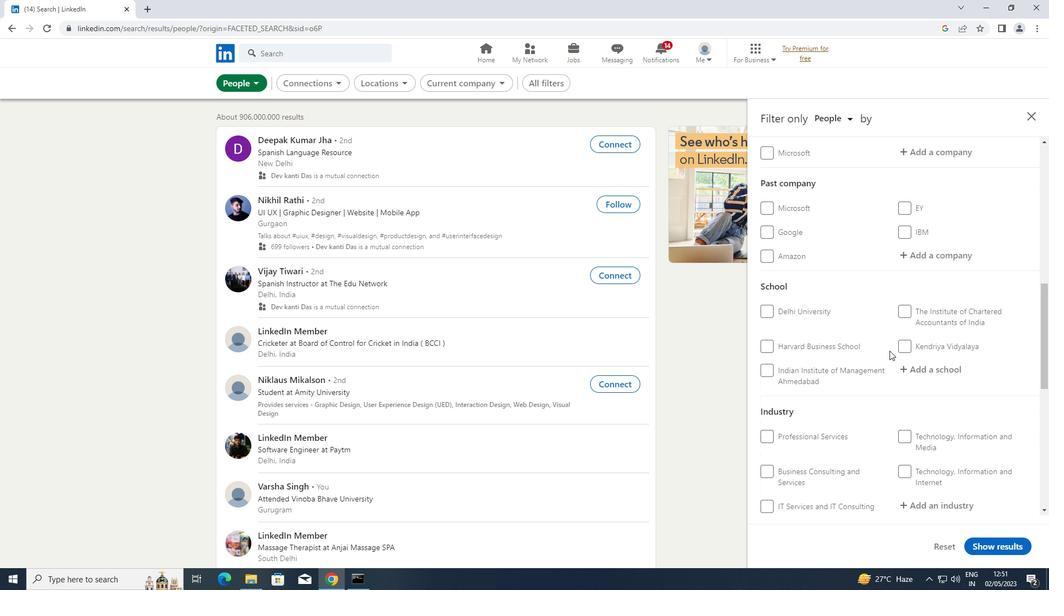 
Action: Mouse scrolled (890, 351) with delta (0, 0)
Screenshot: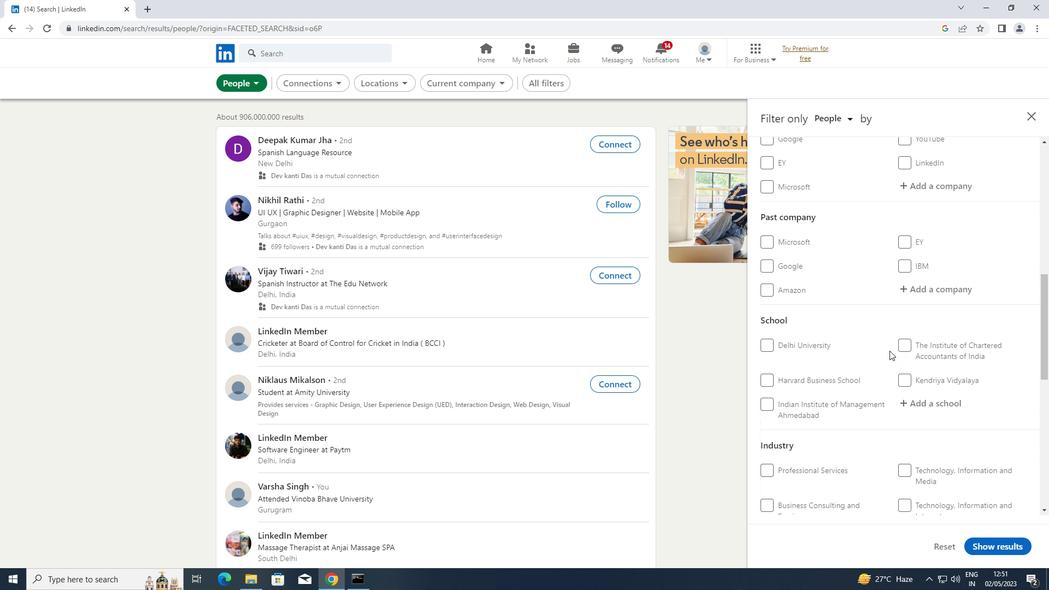 
Action: Mouse moved to (945, 259)
Screenshot: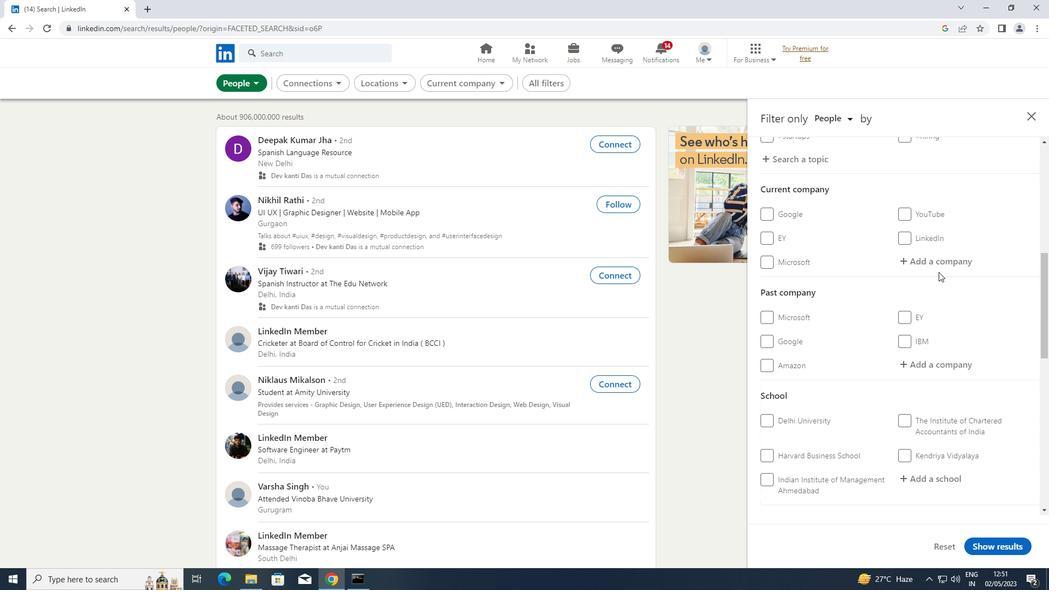 
Action: Mouse pressed left at (945, 259)
Screenshot: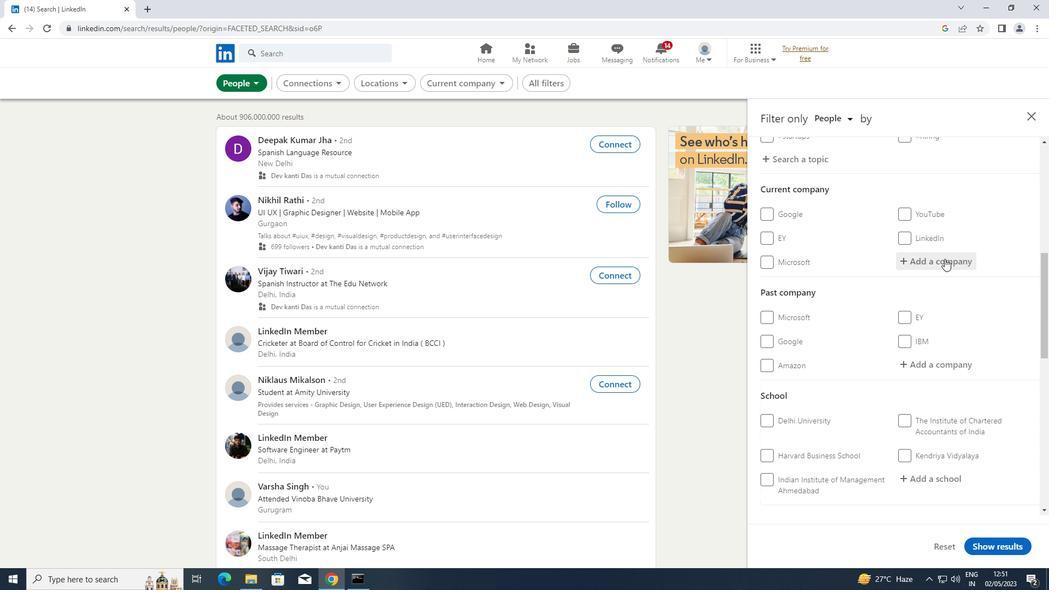 
Action: Key pressed <Key.shift>LIVE
Screenshot: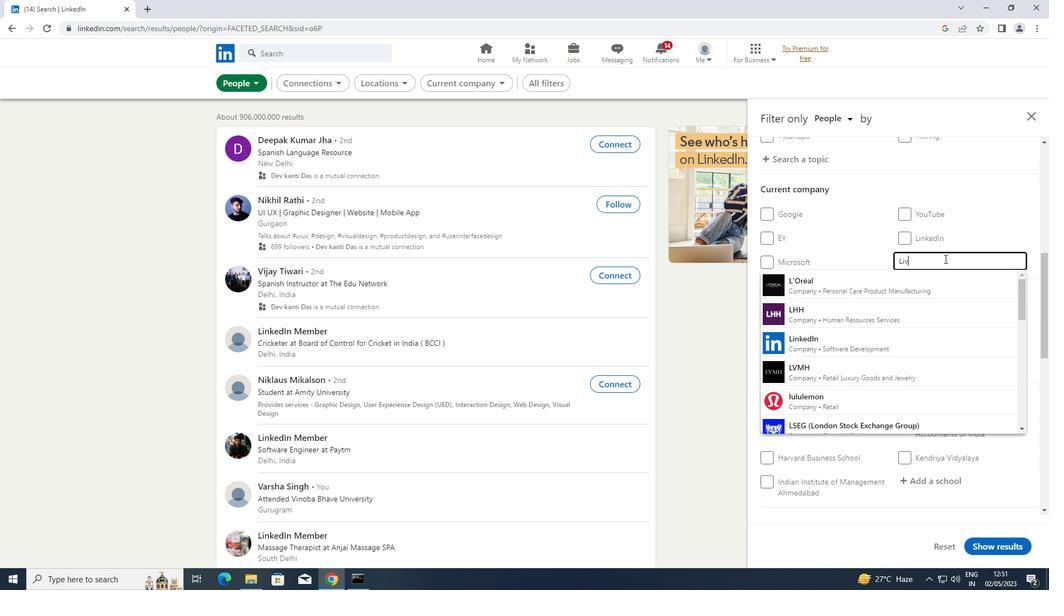 
Action: Mouse moved to (943, 257)
Screenshot: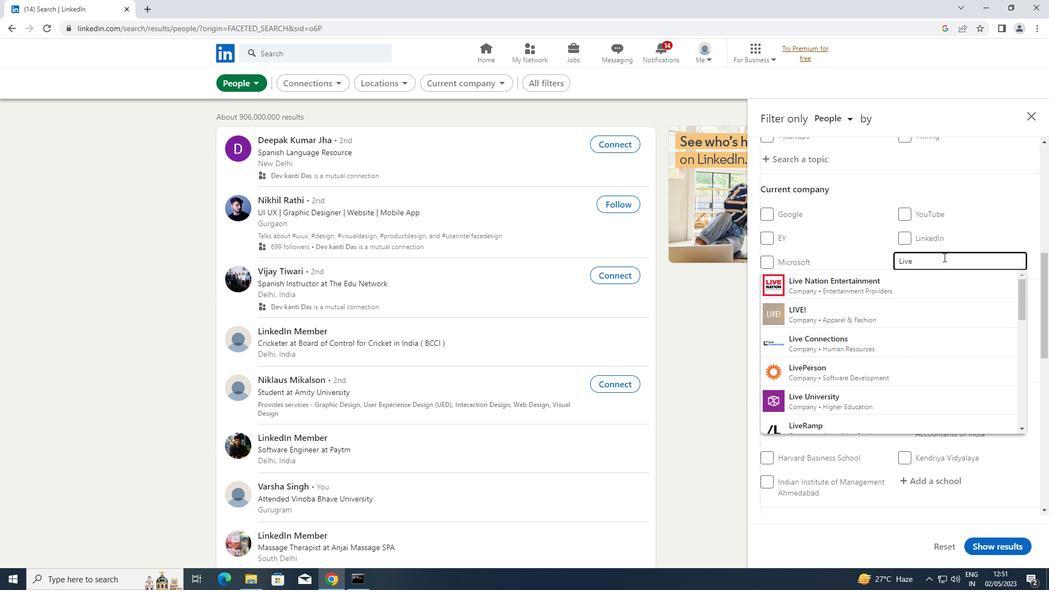 
Action: Key pressed <Key.shift>L
Screenshot: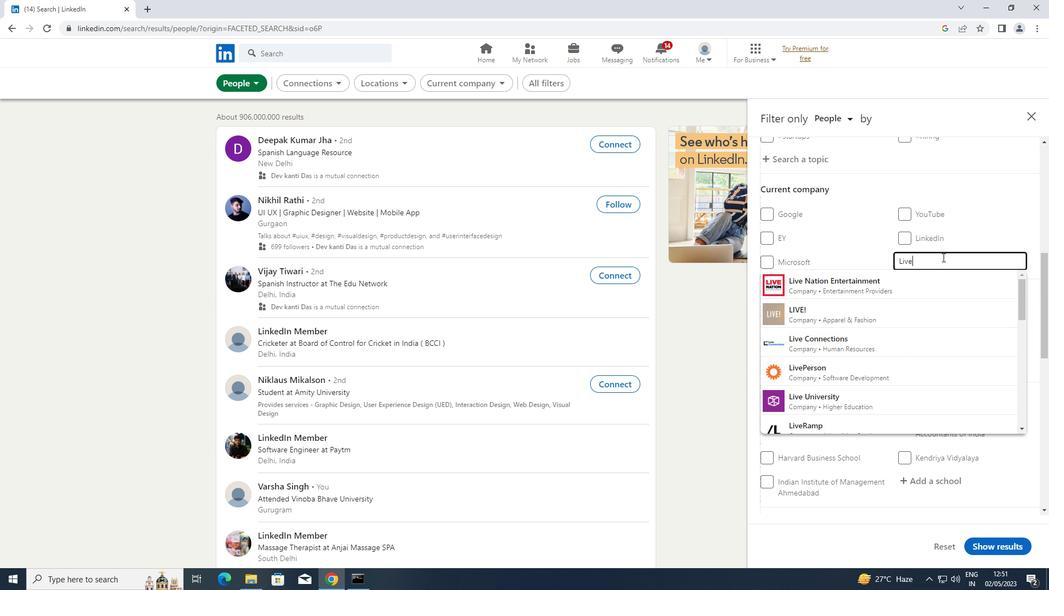 
Action: Mouse moved to (867, 277)
Screenshot: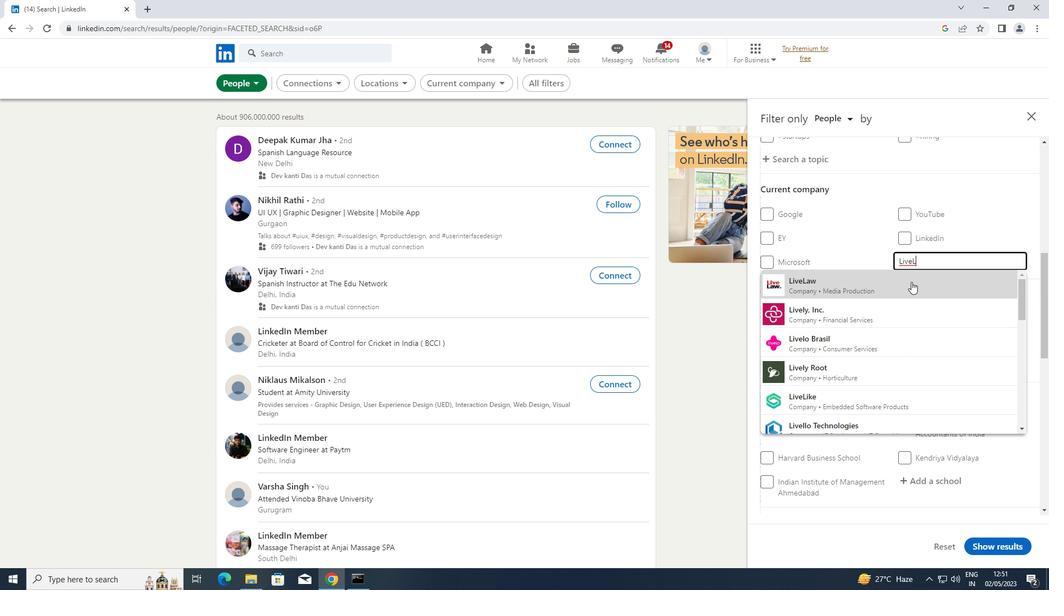 
Action: Mouse pressed left at (867, 277)
Screenshot: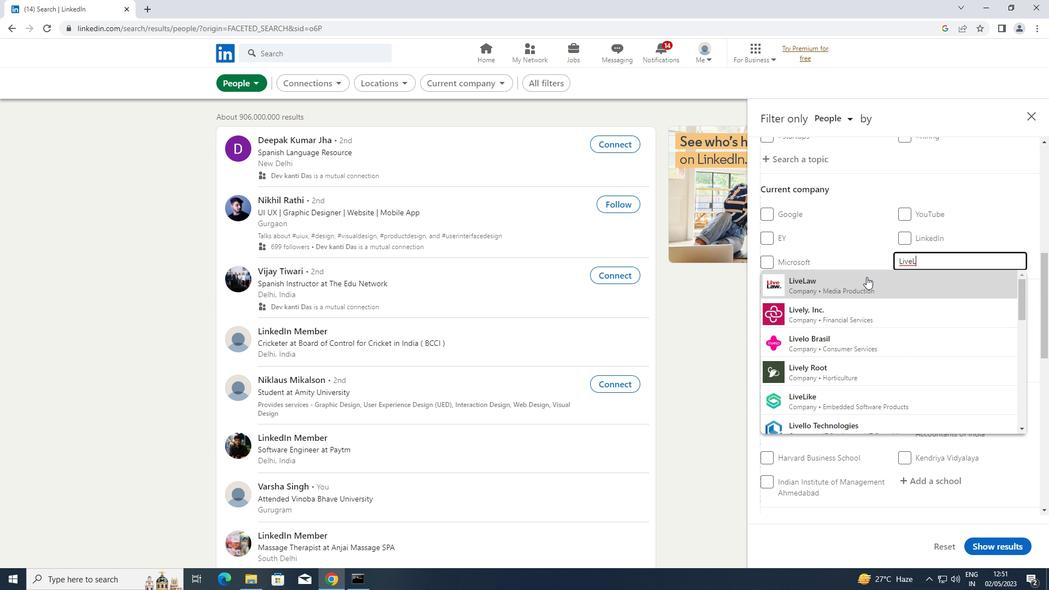 
Action: Mouse scrolled (867, 276) with delta (0, 0)
Screenshot: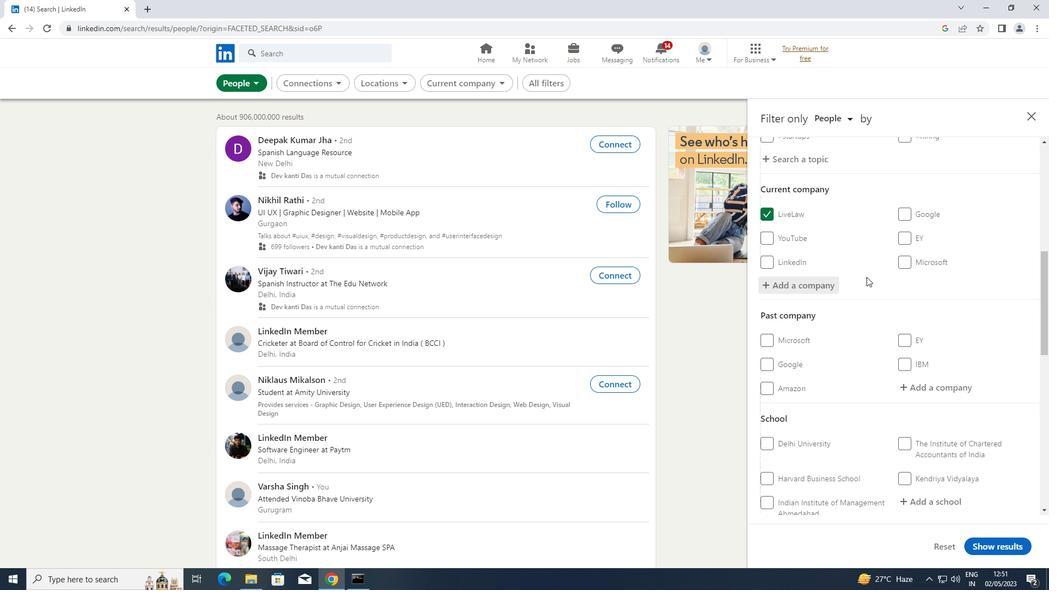 
Action: Mouse scrolled (867, 276) with delta (0, 0)
Screenshot: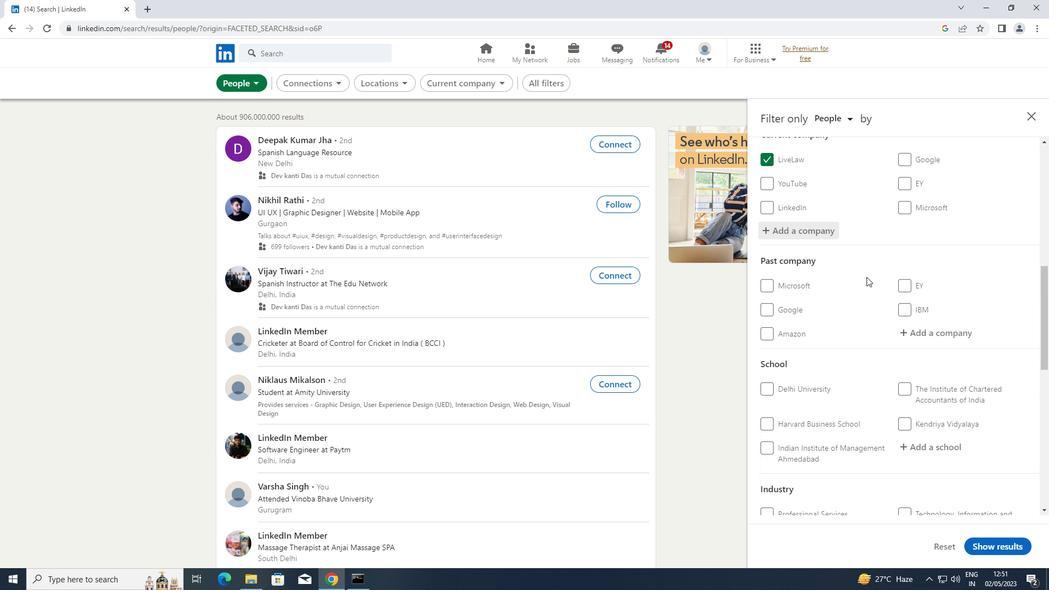 
Action: Mouse scrolled (867, 276) with delta (0, 0)
Screenshot: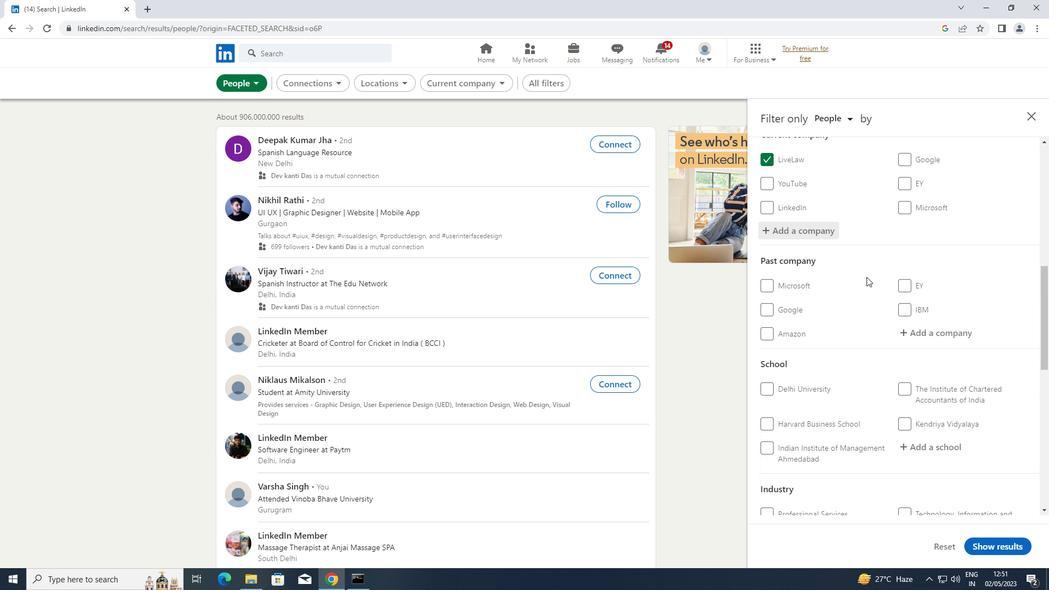 
Action: Mouse moved to (925, 330)
Screenshot: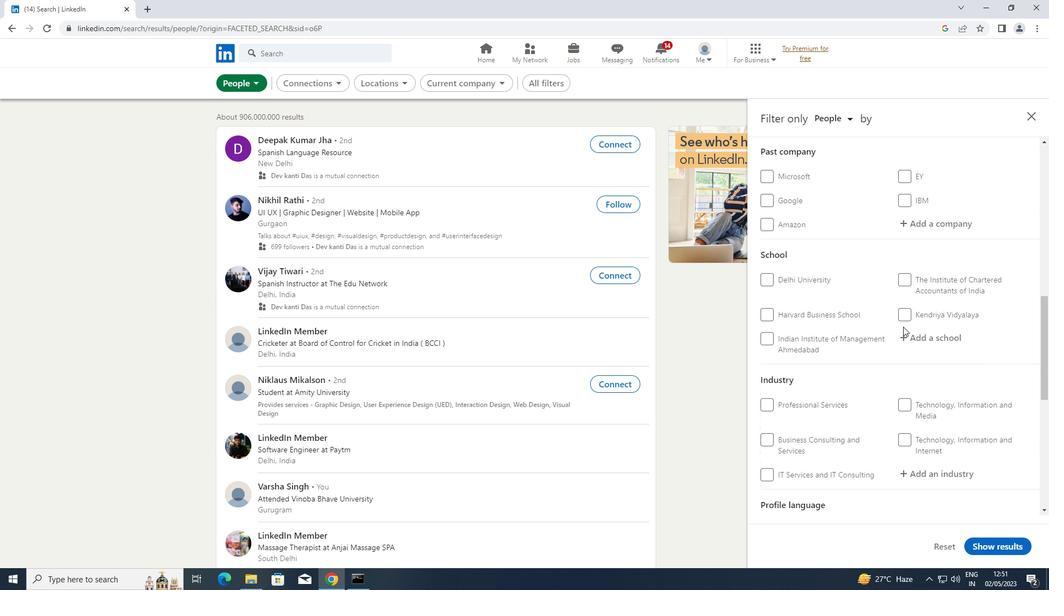 
Action: Mouse pressed left at (925, 330)
Screenshot: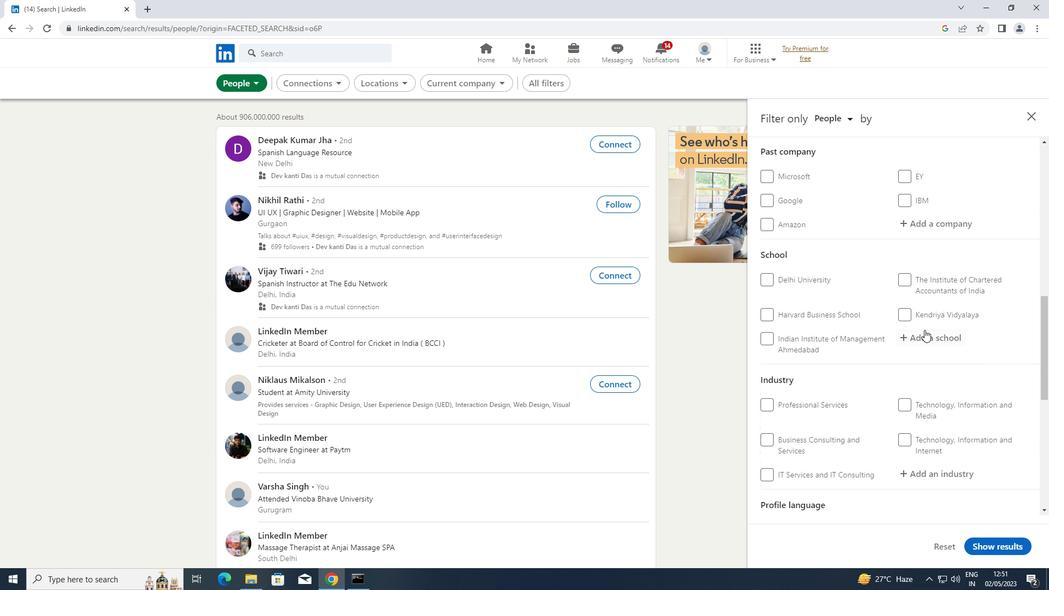 
Action: Key pressed <Key.shift>NAVY<Key.space><Key.shift>CHIL
Screenshot: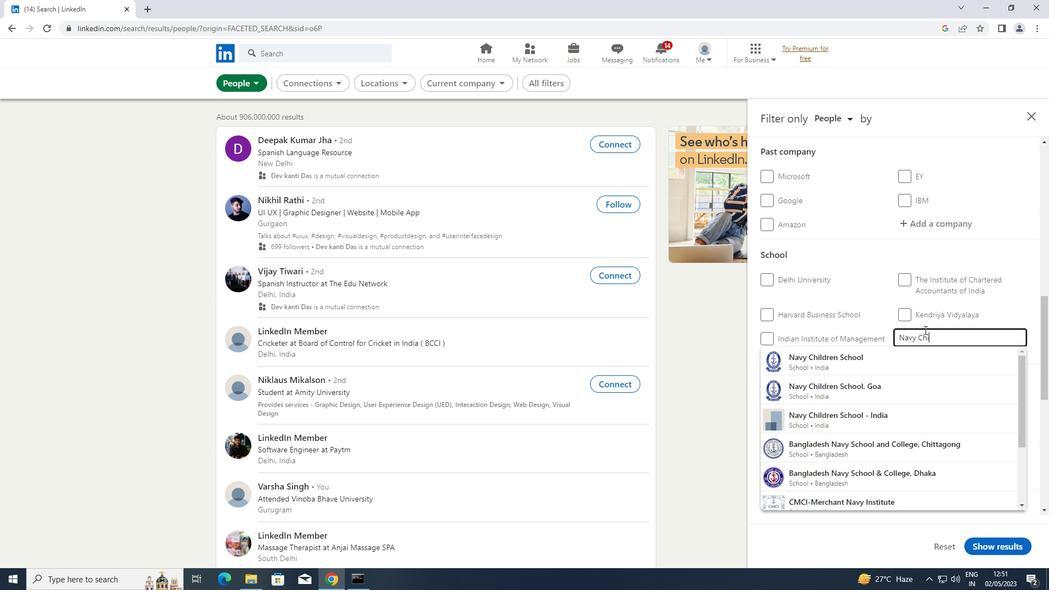 
Action: Mouse moved to (856, 360)
Screenshot: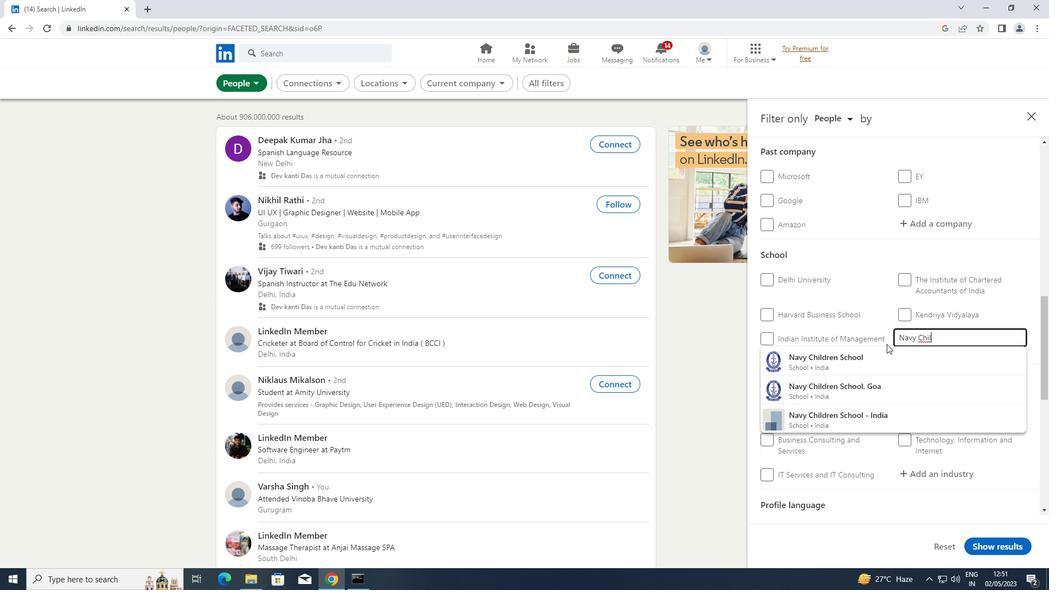 
Action: Mouse pressed left at (856, 360)
Screenshot: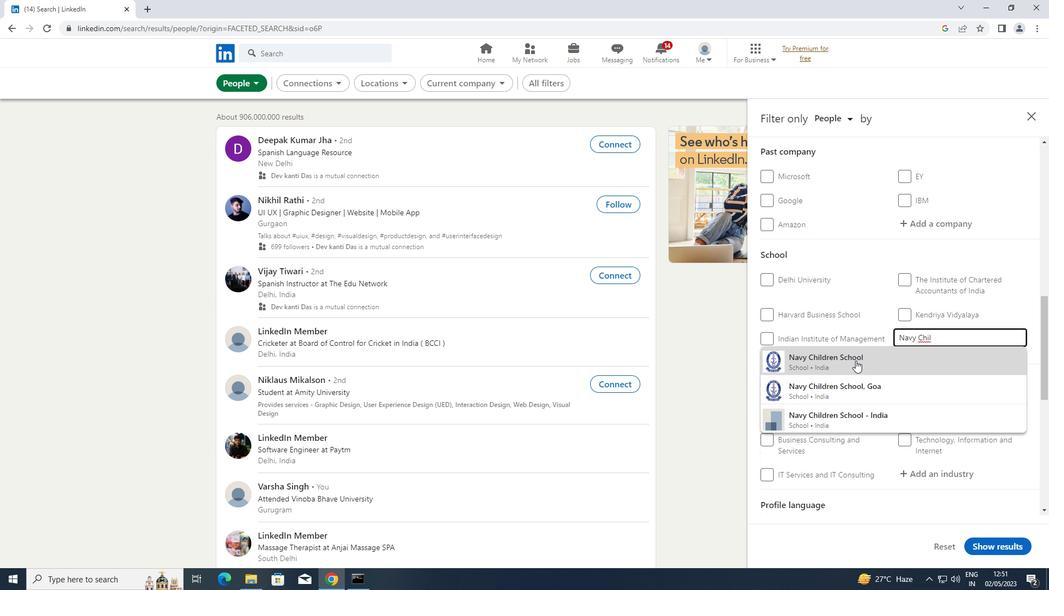 
Action: Mouse moved to (856, 360)
Screenshot: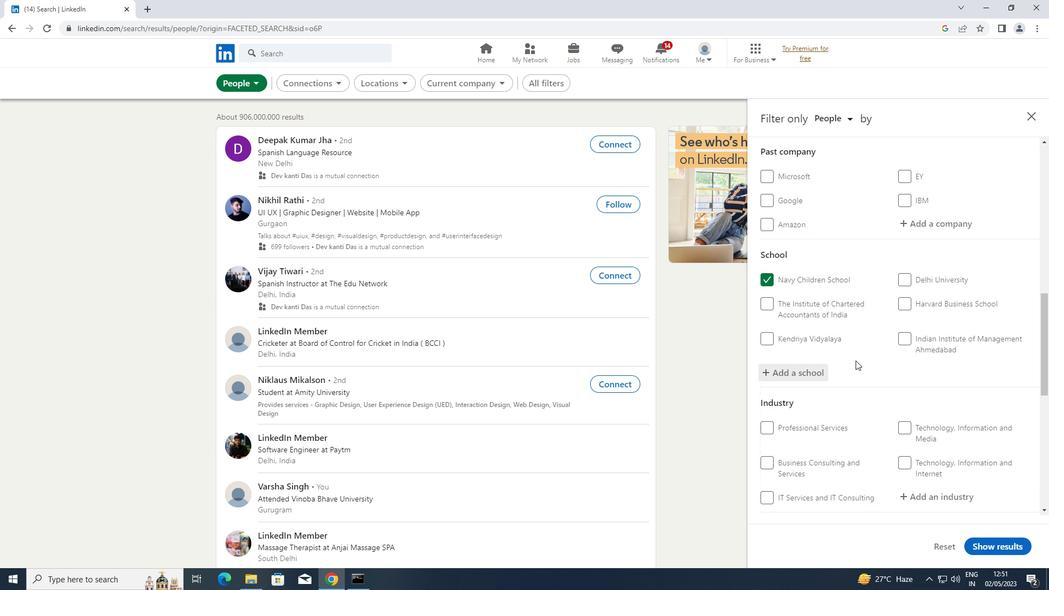 
Action: Mouse scrolled (856, 360) with delta (0, 0)
Screenshot: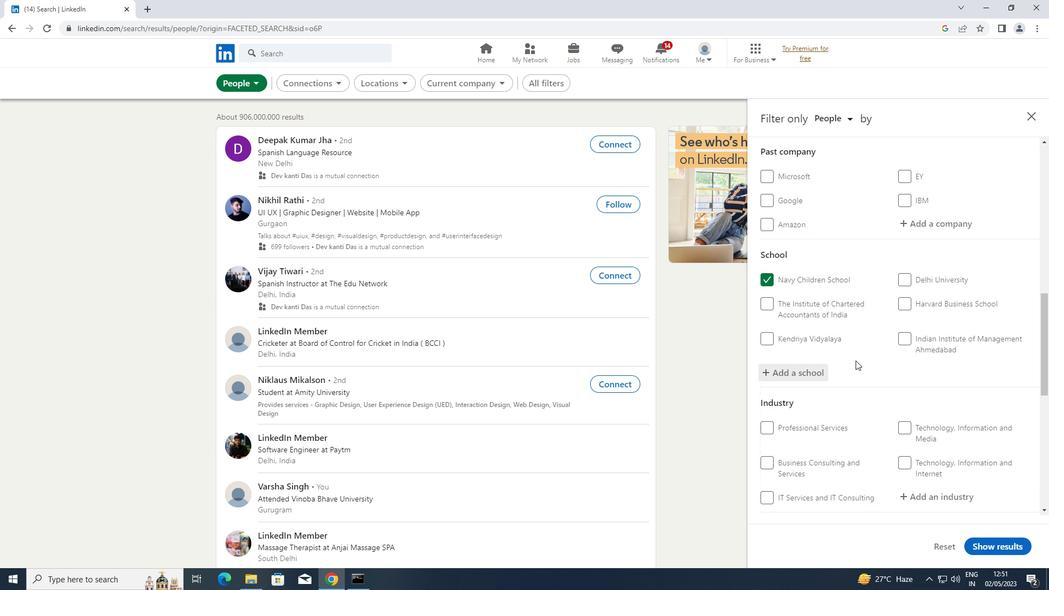 
Action: Mouse scrolled (856, 360) with delta (0, 0)
Screenshot: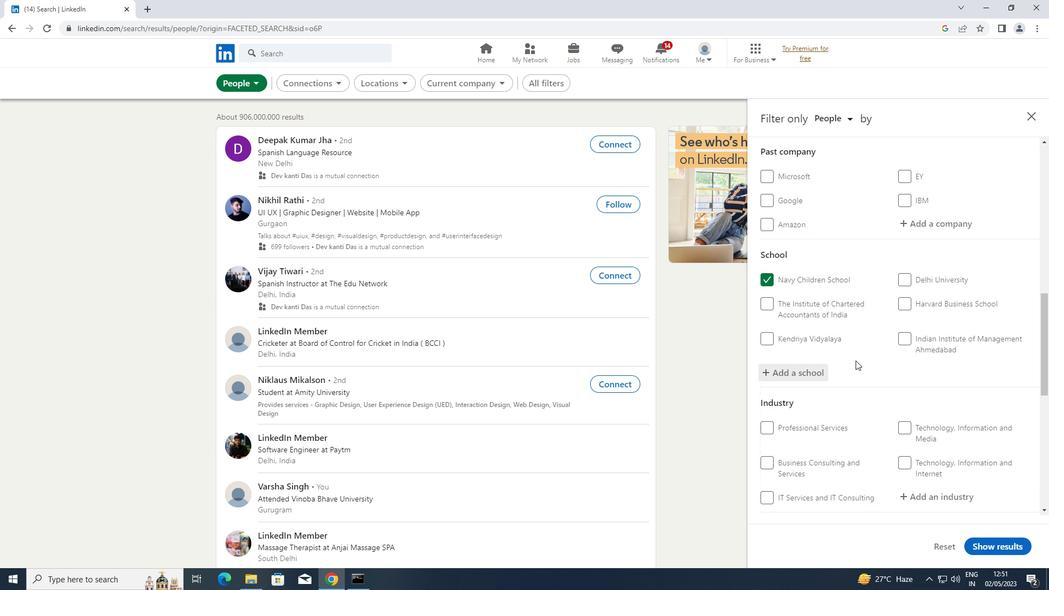 
Action: Mouse moved to (857, 356)
Screenshot: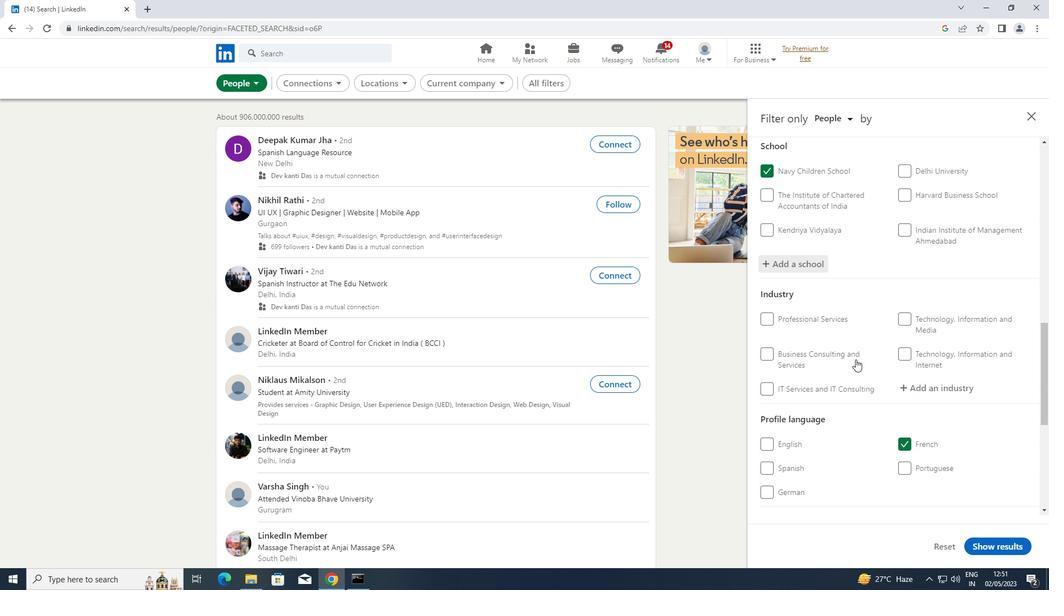 
Action: Mouse scrolled (857, 356) with delta (0, 0)
Screenshot: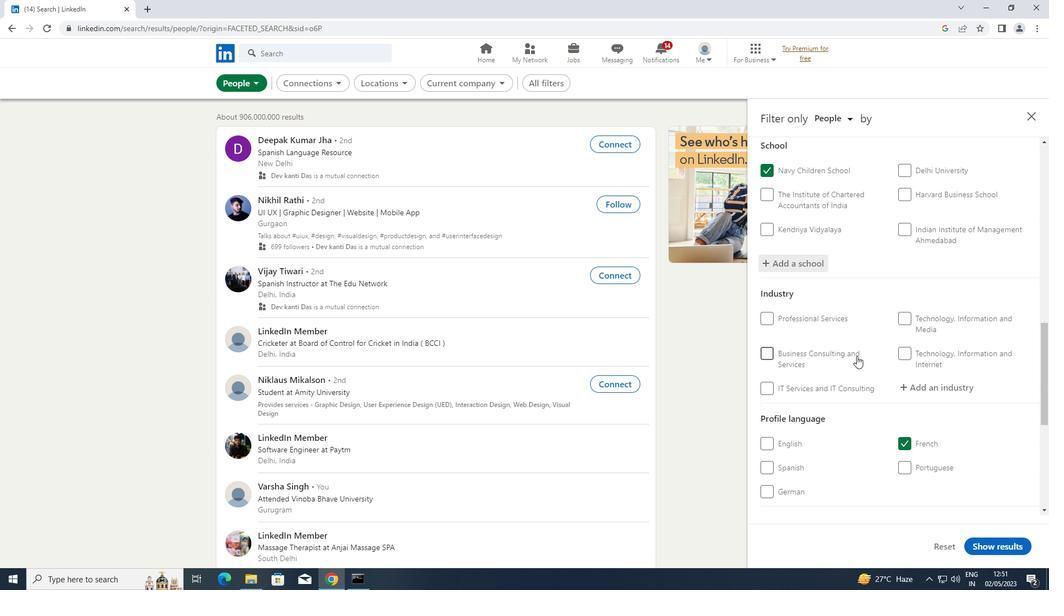 
Action: Mouse scrolled (857, 356) with delta (0, 0)
Screenshot: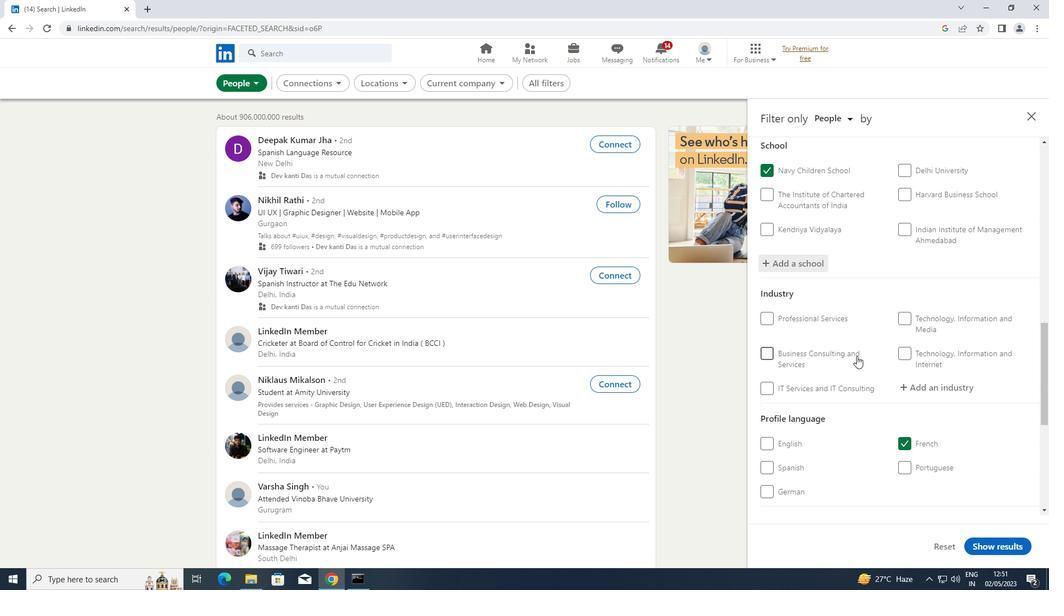 
Action: Mouse moved to (926, 273)
Screenshot: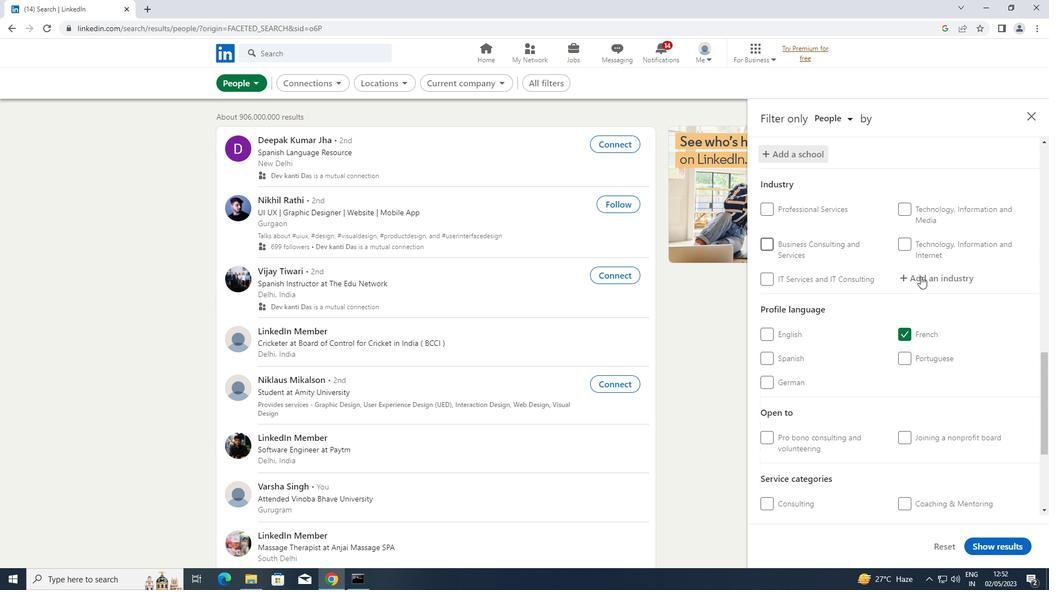 
Action: Mouse pressed left at (926, 273)
Screenshot: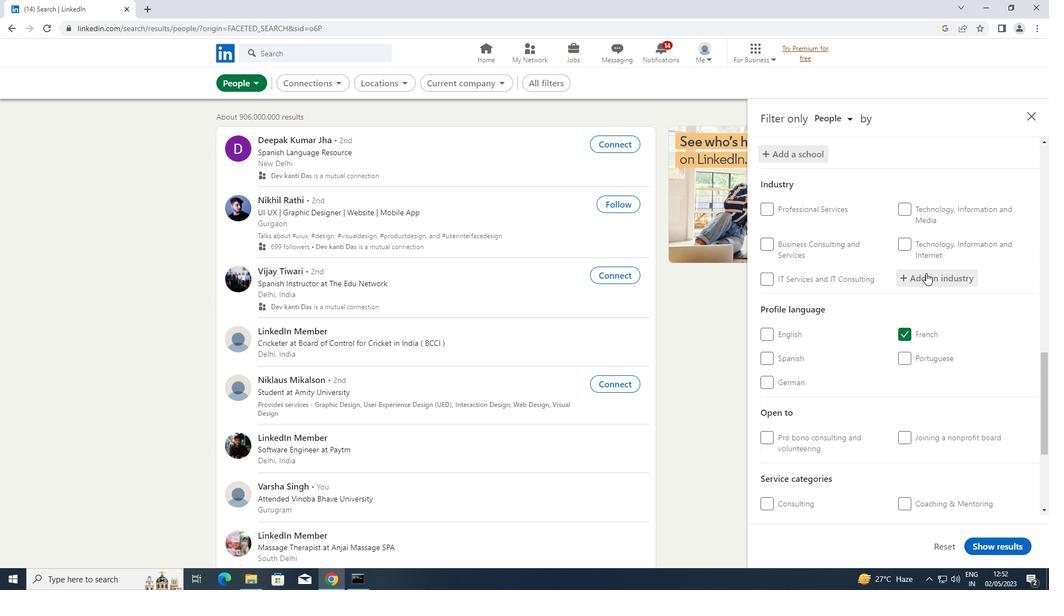 
Action: Key pressed <Key.shift>EVENTS
Screenshot: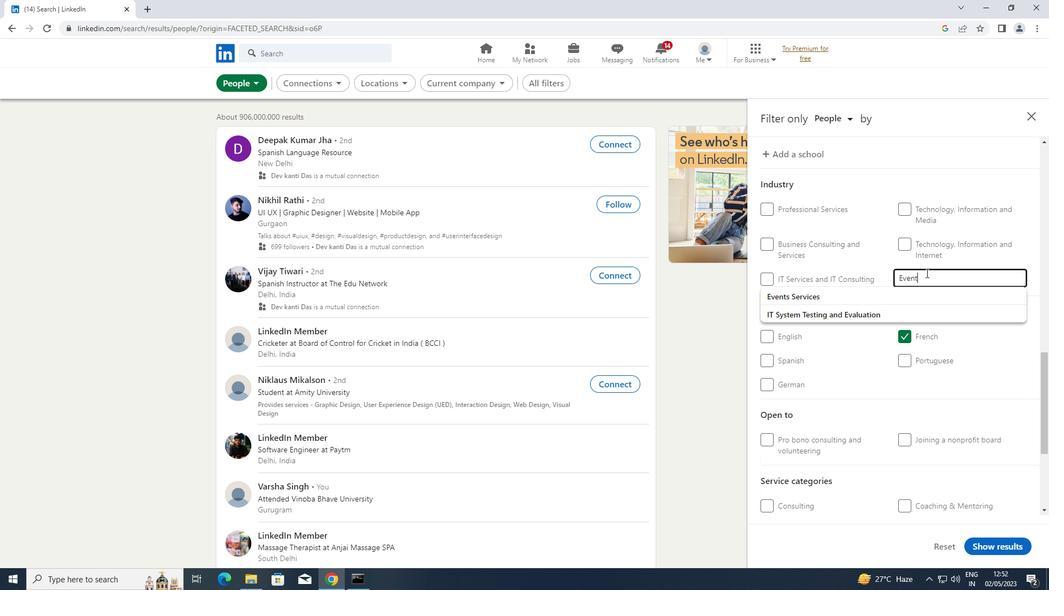 
Action: Mouse moved to (820, 294)
Screenshot: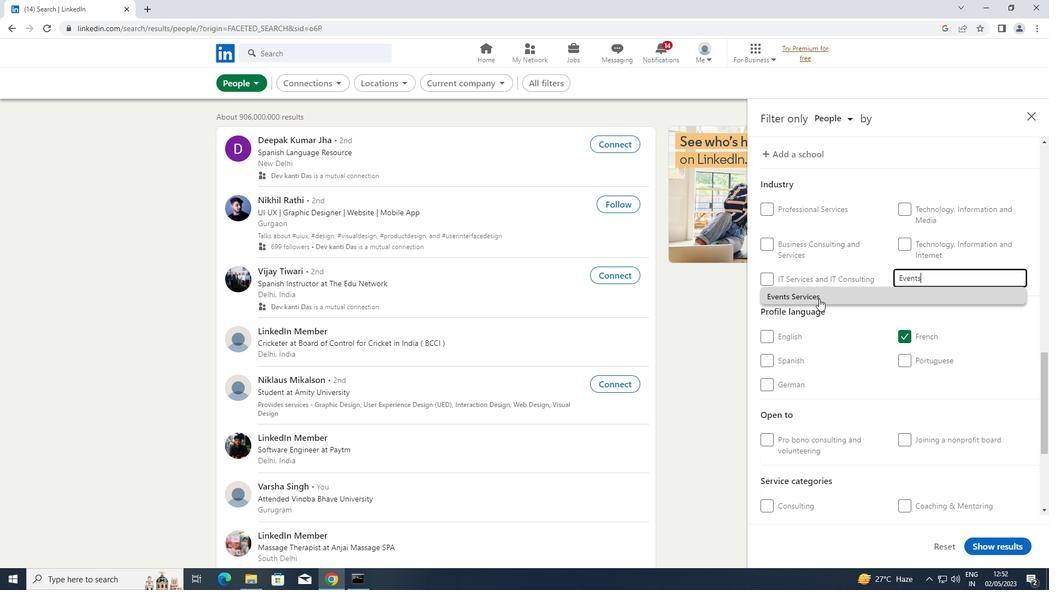 
Action: Mouse pressed left at (820, 294)
Screenshot: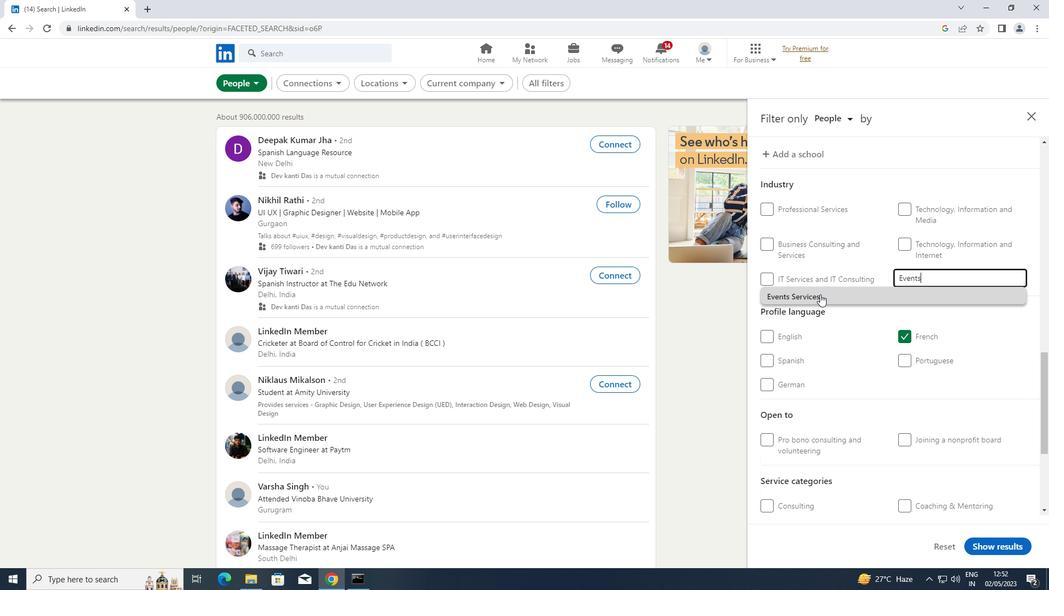 
Action: Mouse scrolled (820, 294) with delta (0, 0)
Screenshot: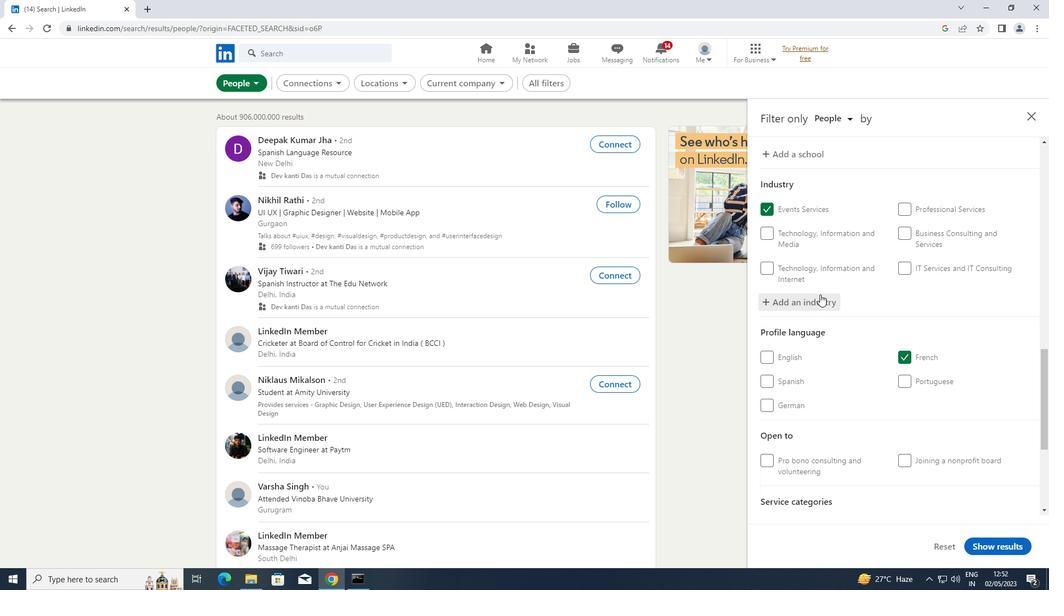 
Action: Mouse scrolled (820, 294) with delta (0, 0)
Screenshot: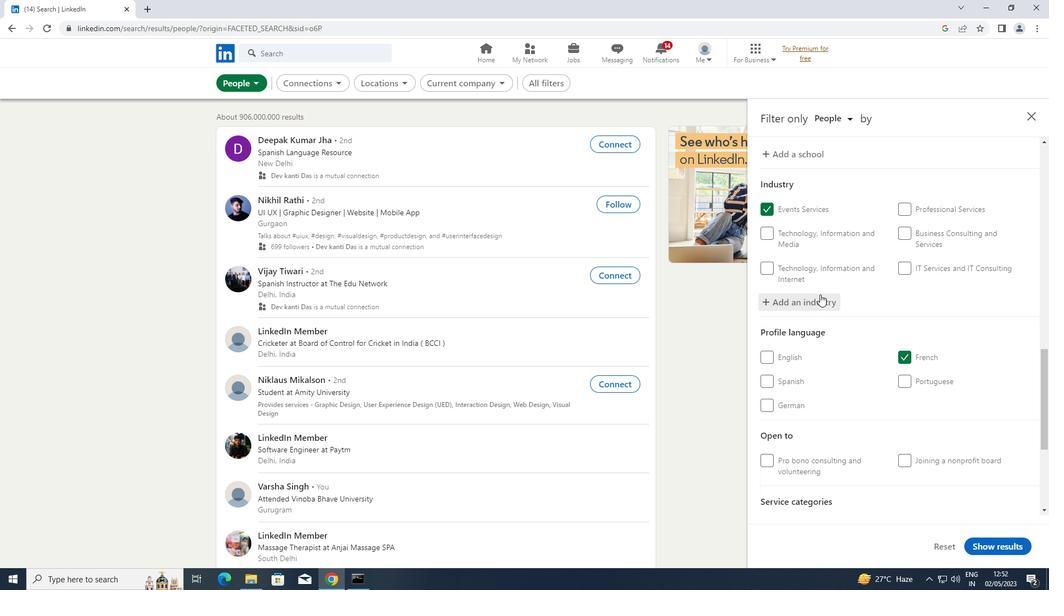 
Action: Mouse scrolled (820, 294) with delta (0, 0)
Screenshot: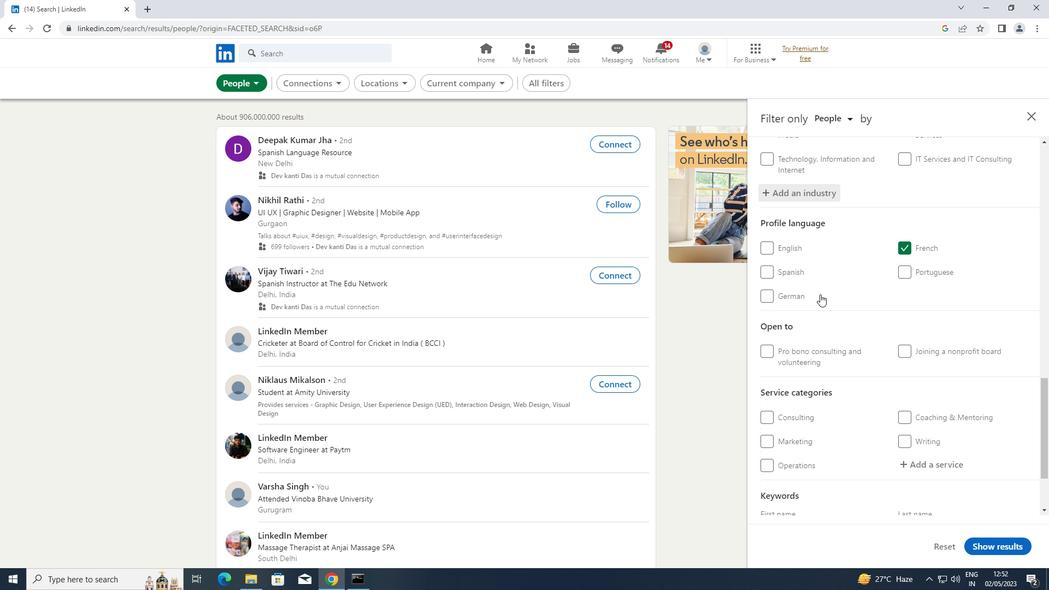 
Action: Mouse scrolled (820, 294) with delta (0, 0)
Screenshot: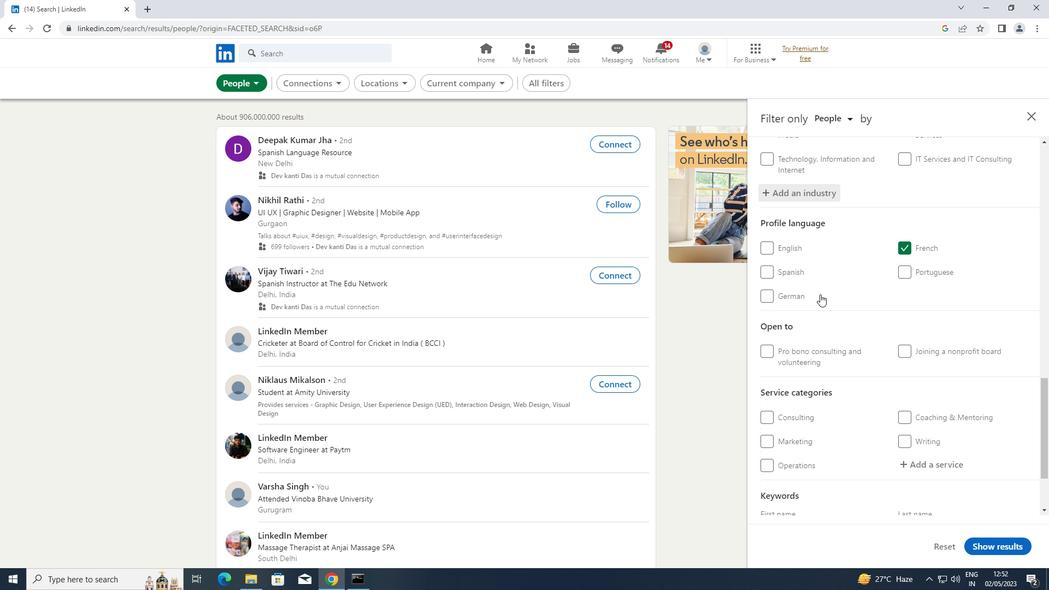 
Action: Mouse scrolled (820, 294) with delta (0, 0)
Screenshot: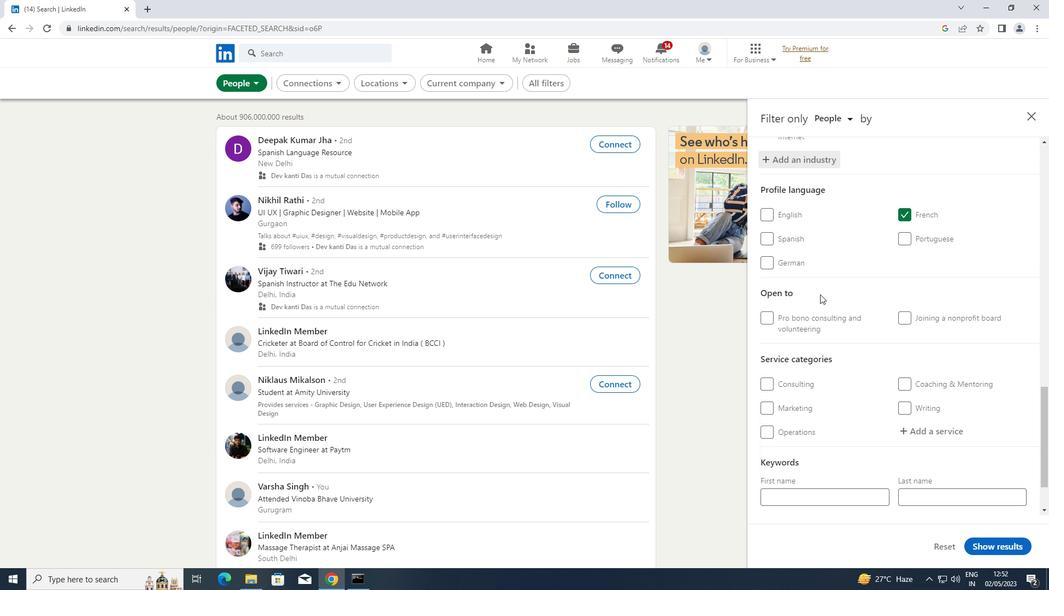 
Action: Mouse moved to (917, 357)
Screenshot: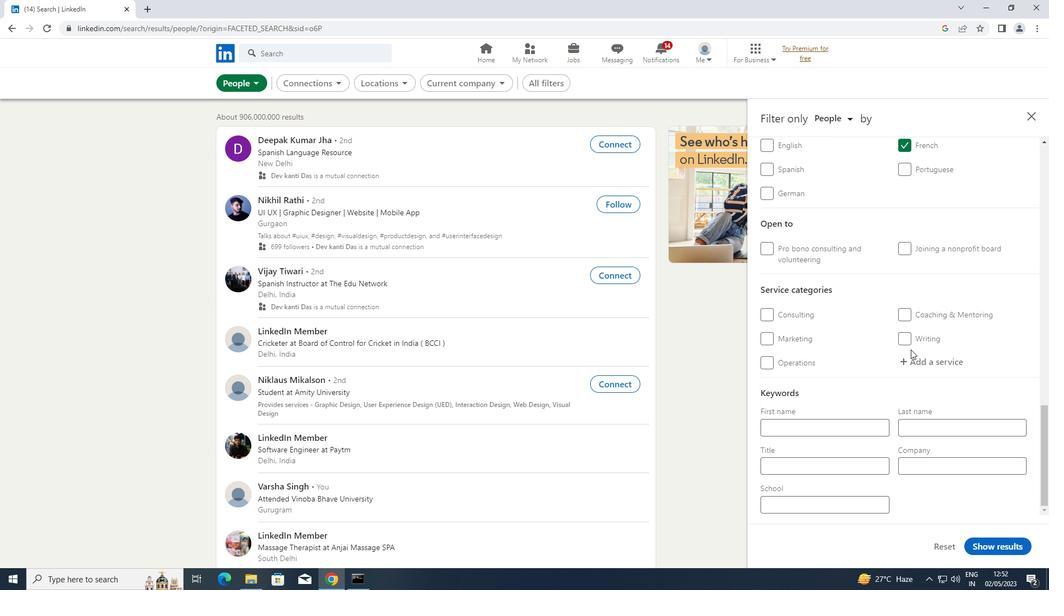 
Action: Mouse pressed left at (917, 357)
Screenshot: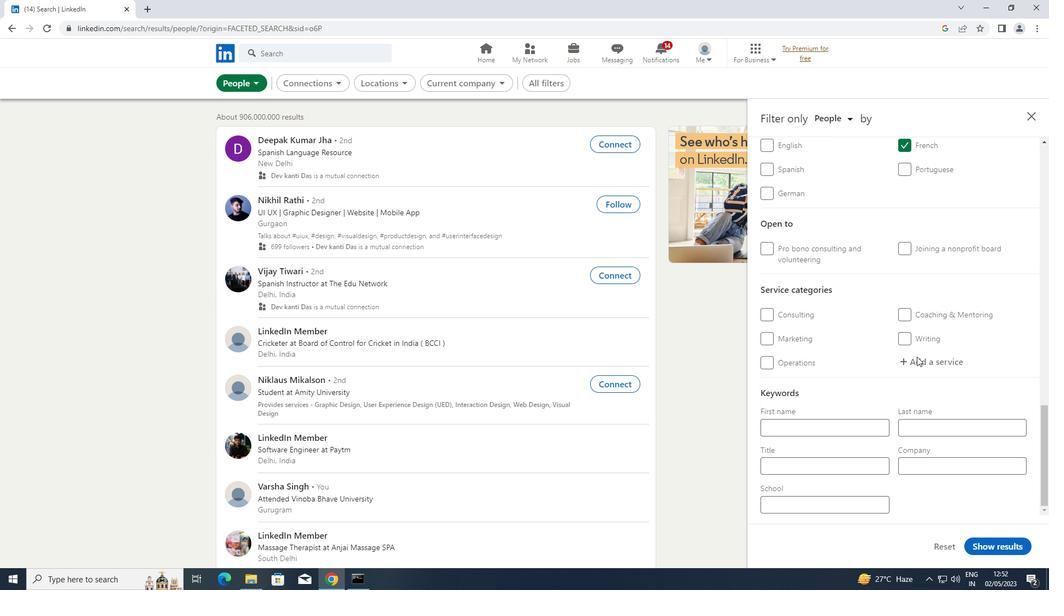 
Action: Key pressed <Key.shift>PERSONAL
Screenshot: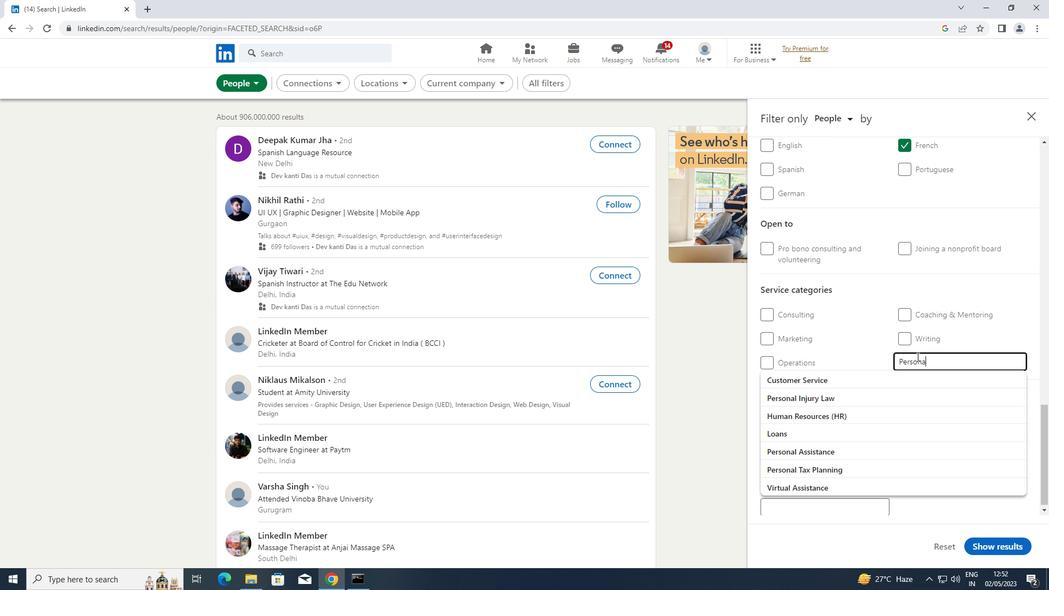 
Action: Mouse moved to (796, 400)
Screenshot: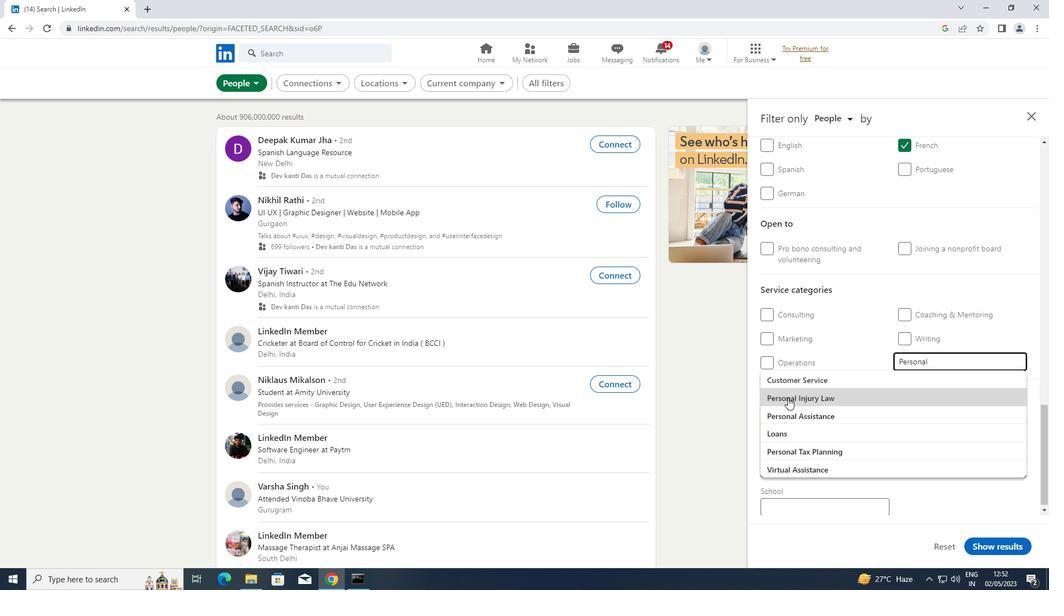 
Action: Mouse pressed left at (796, 400)
Screenshot: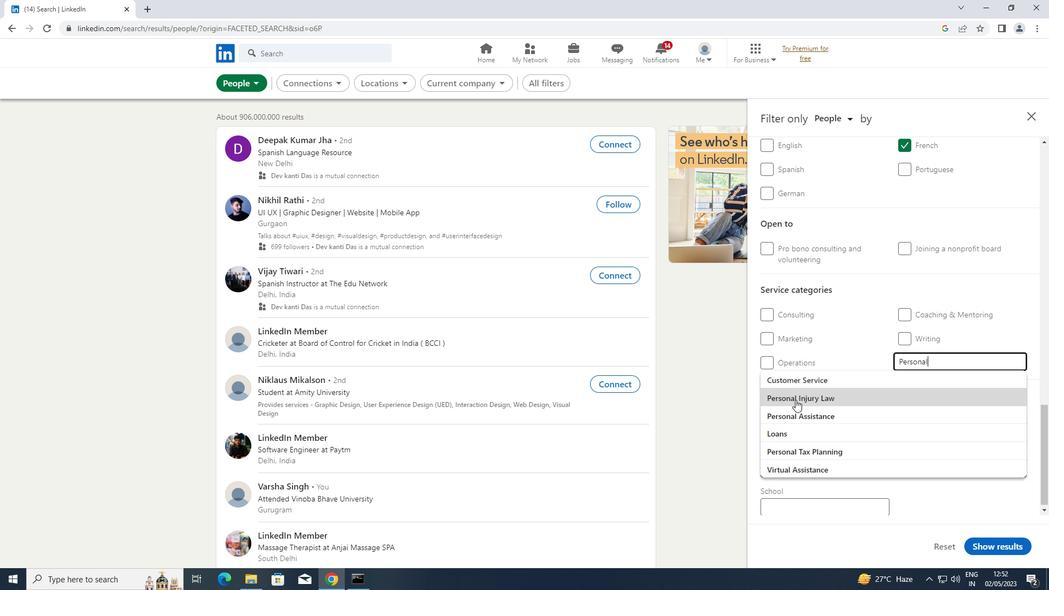 
Action: Mouse scrolled (796, 399) with delta (0, 0)
Screenshot: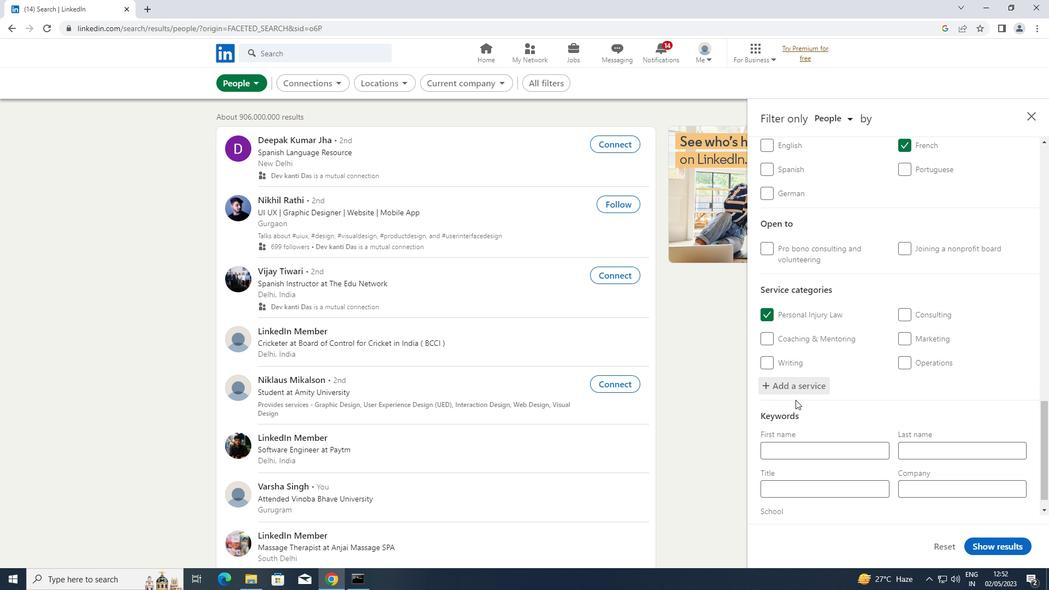 
Action: Mouse scrolled (796, 399) with delta (0, 0)
Screenshot: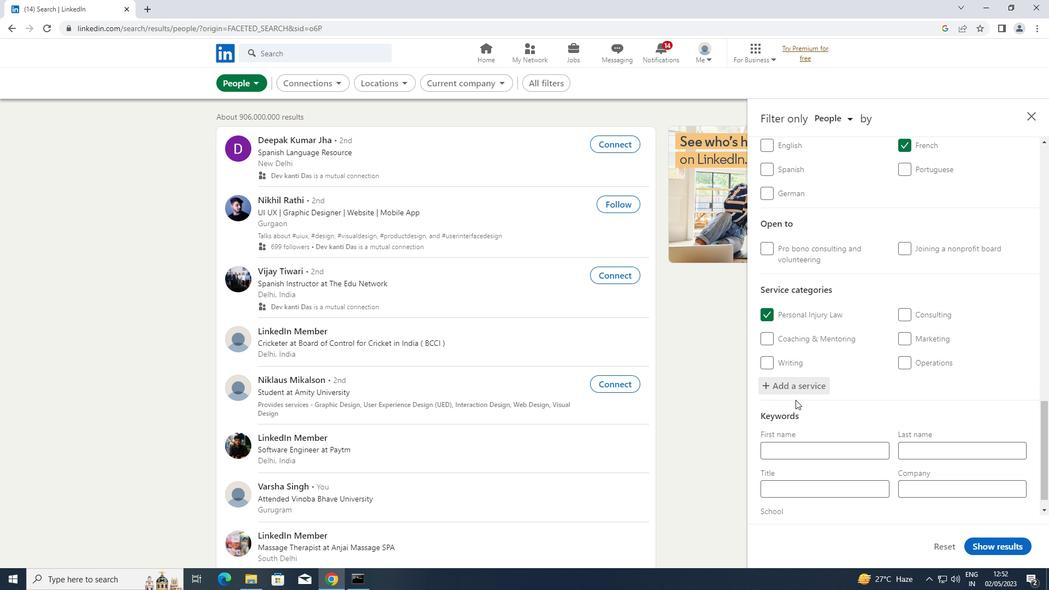 
Action: Mouse scrolled (796, 399) with delta (0, 0)
Screenshot: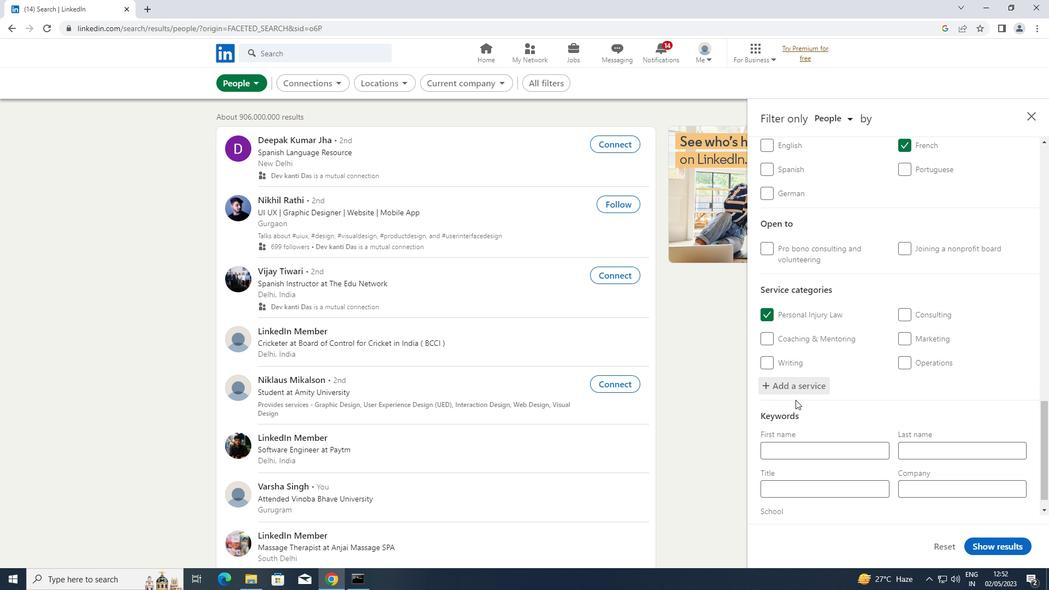 
Action: Mouse scrolled (796, 399) with delta (0, 0)
Screenshot: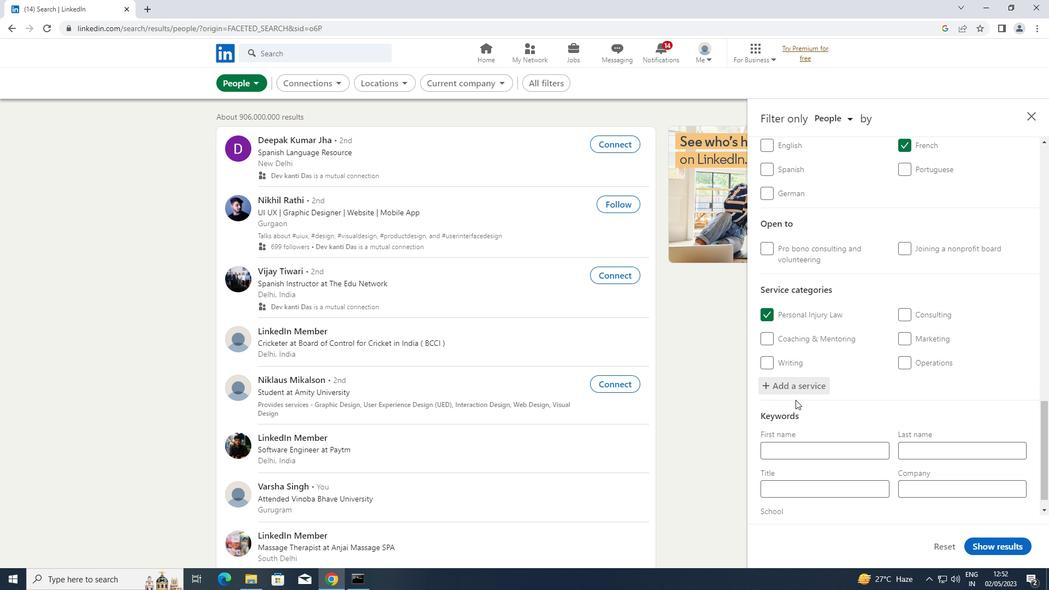 
Action: Mouse scrolled (796, 399) with delta (0, 0)
Screenshot: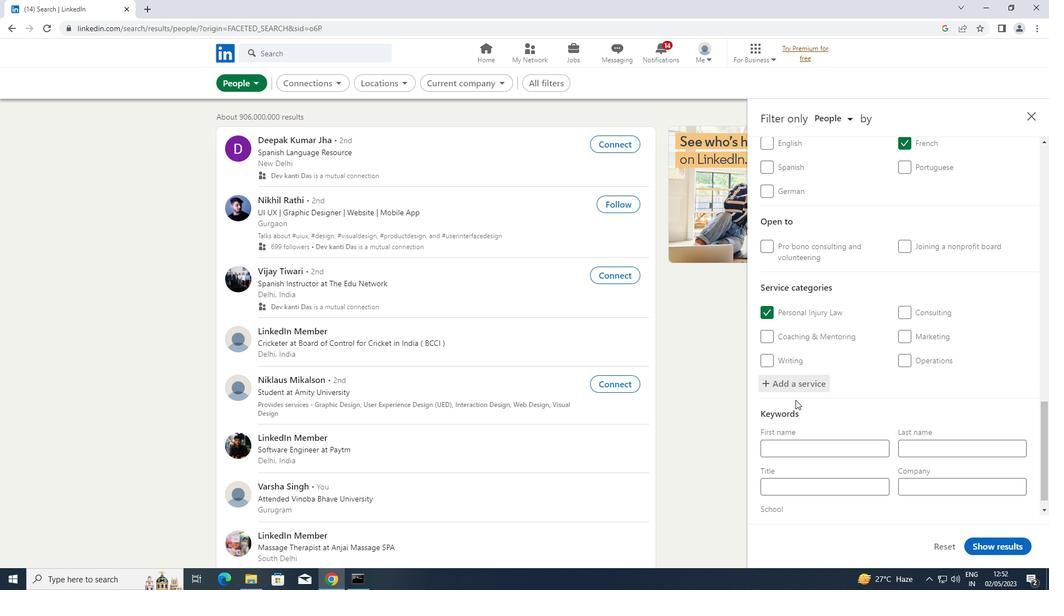 
Action: Mouse moved to (813, 473)
Screenshot: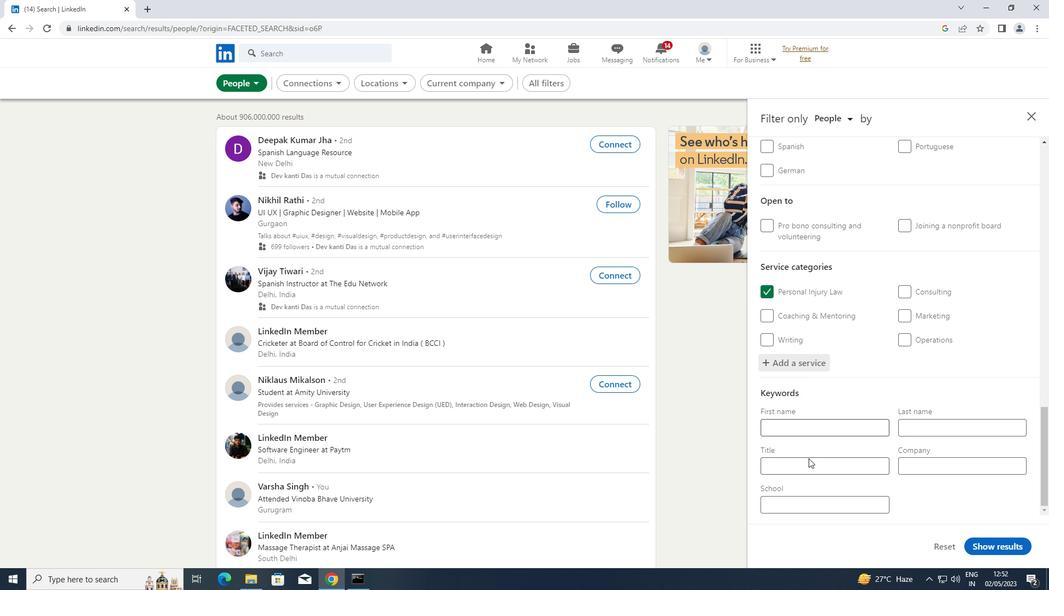
Action: Mouse pressed left at (813, 473)
Screenshot: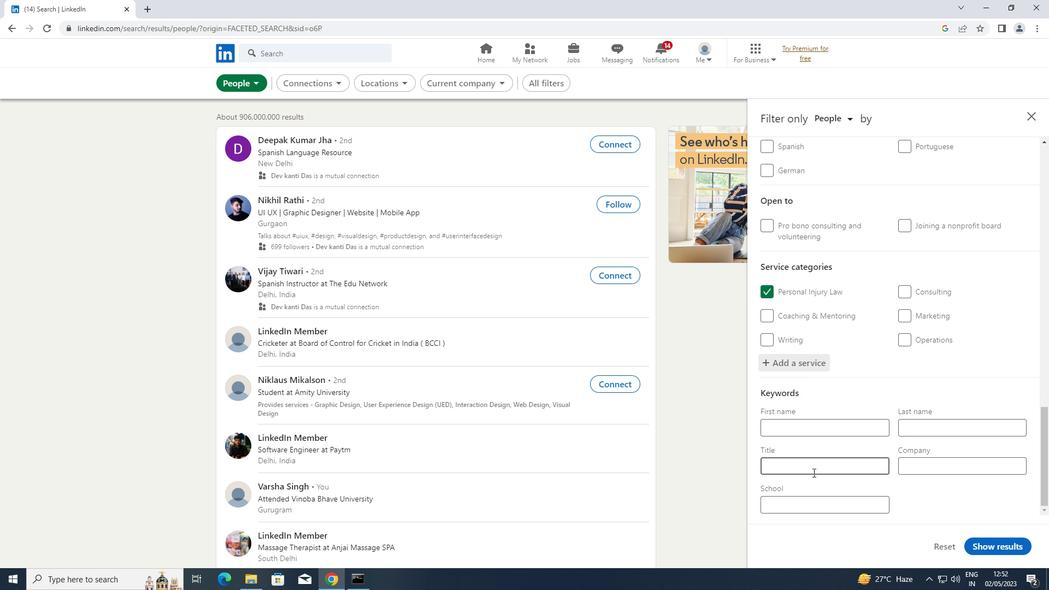 
Action: Key pressed <Key.shift>MENTOR
Screenshot: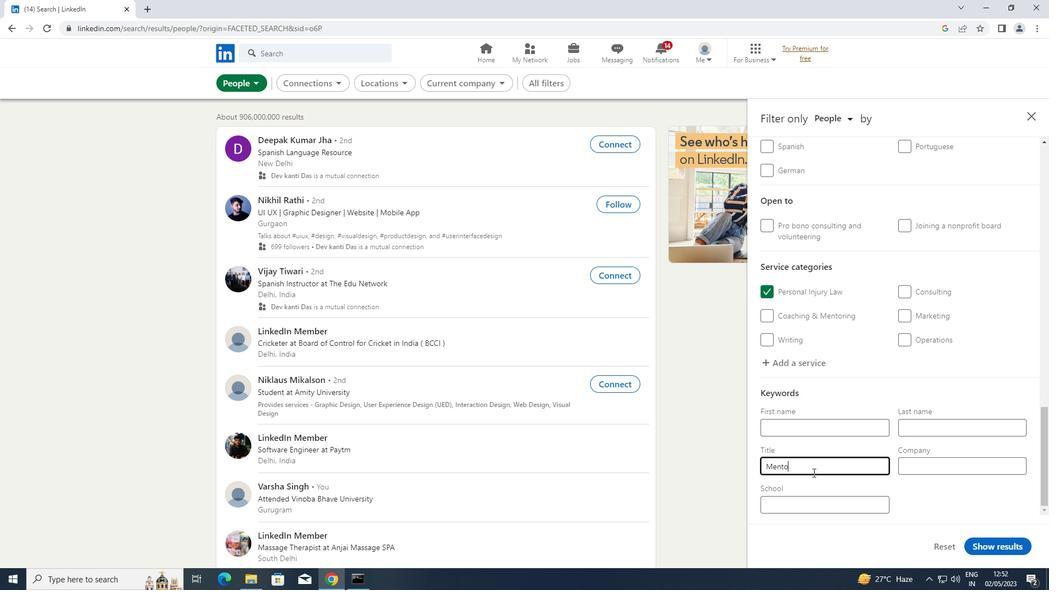 
Action: Mouse moved to (988, 550)
Screenshot: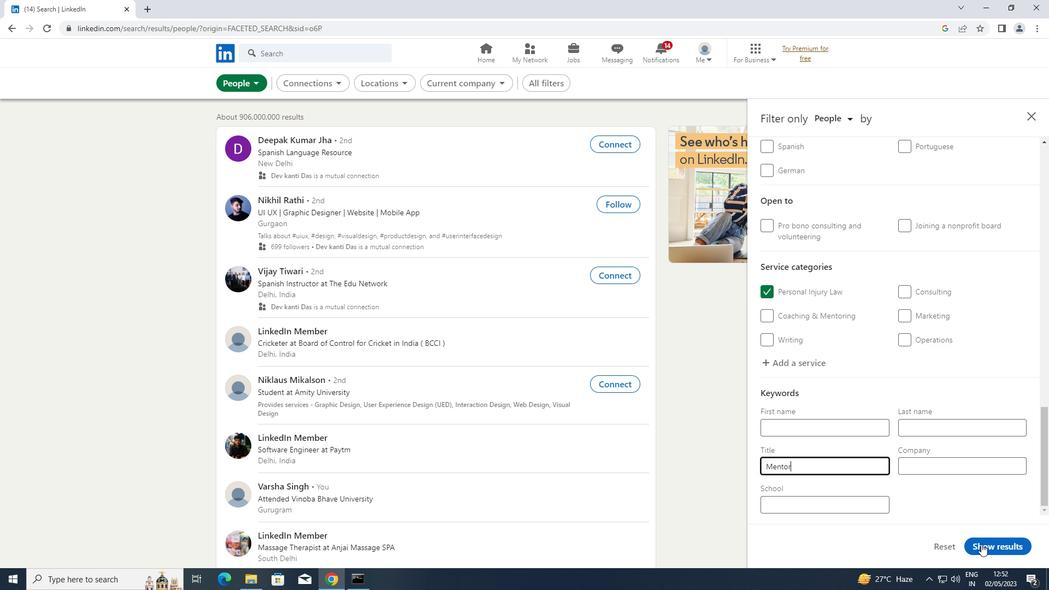 
Action: Mouse pressed left at (988, 550)
Screenshot: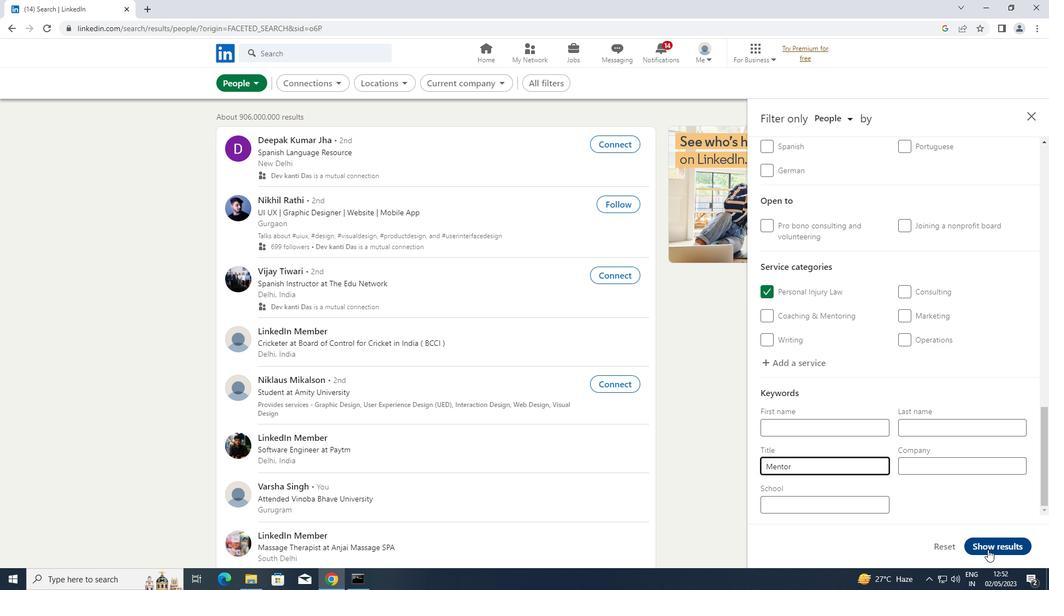 
Action: Mouse moved to (988, 547)
Screenshot: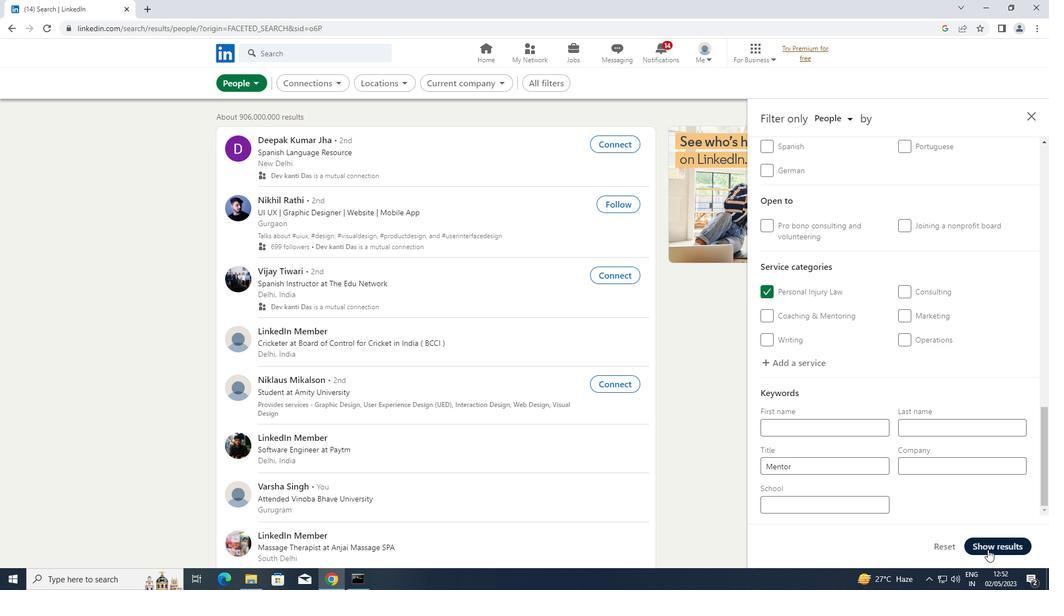 
